 Task: Look for space in Tanda, Ivory Coast from 11th June, 2023 to 15th June, 2023 for 2 adults in price range Rs.7000 to Rs.16000. Place can be private room with 1  bedroom having 2 beds and 1 bathroom. Property type can be house, flat, guest house, hotel. Booking option can be shelf check-in. Required host language is English.
Action: Mouse moved to (412, 83)
Screenshot: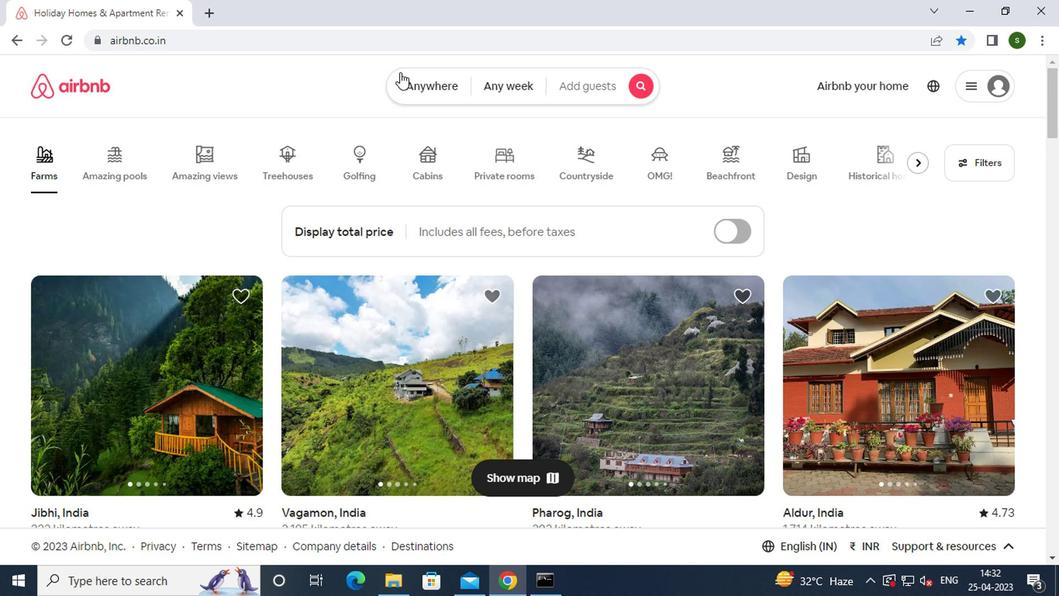 
Action: Mouse pressed left at (412, 83)
Screenshot: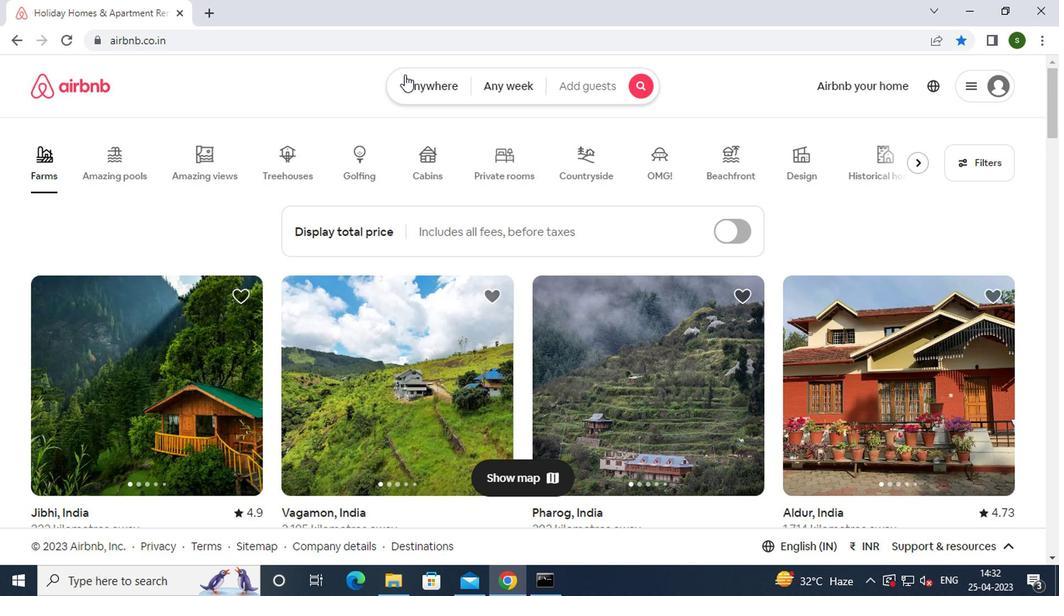 
Action: Mouse moved to (260, 144)
Screenshot: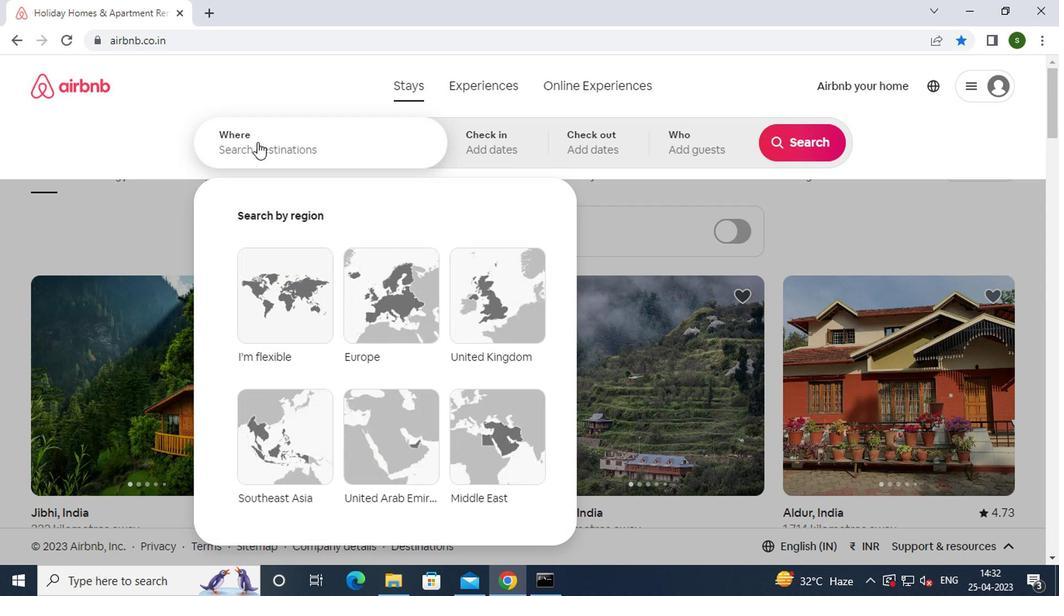 
Action: Mouse pressed left at (260, 144)
Screenshot: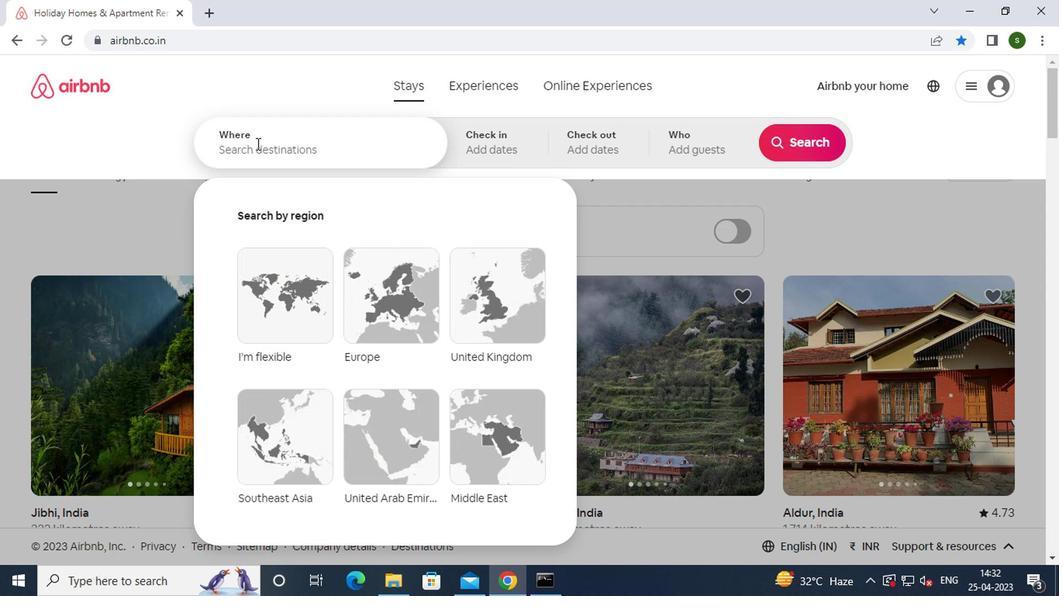 
Action: Mouse moved to (261, 144)
Screenshot: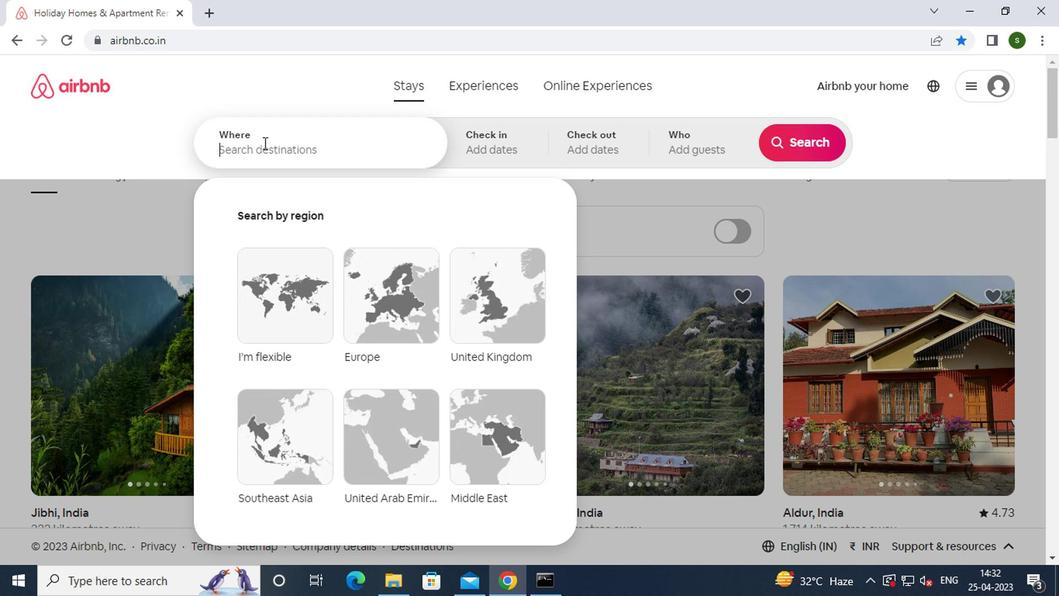 
Action: Key pressed t<Key.caps_lock>anda,<Key.space><Key.caps_lock>i<Key.caps_lock>vory
Screenshot: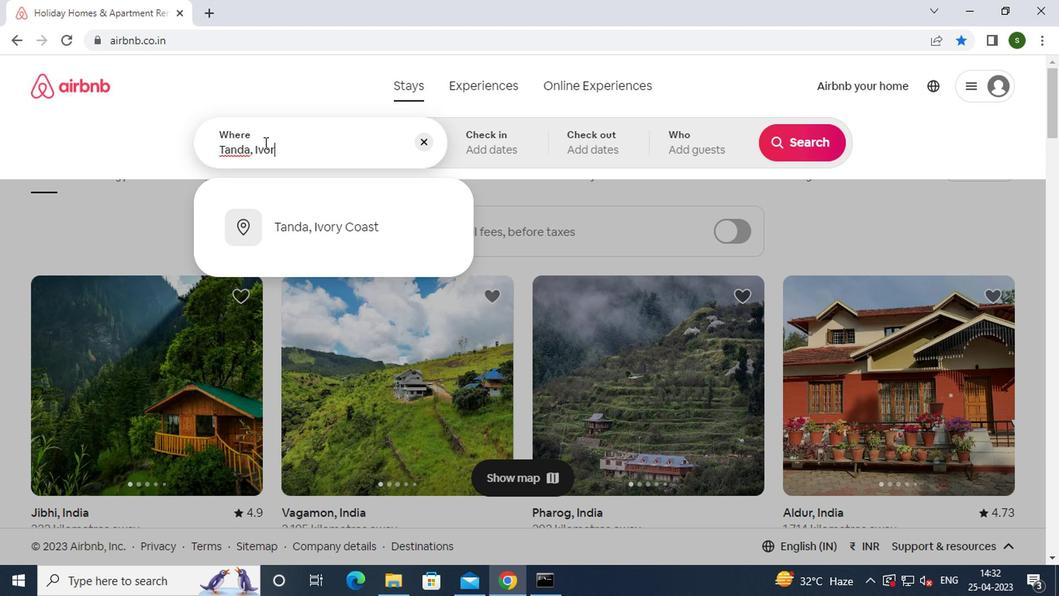 
Action: Mouse moved to (312, 230)
Screenshot: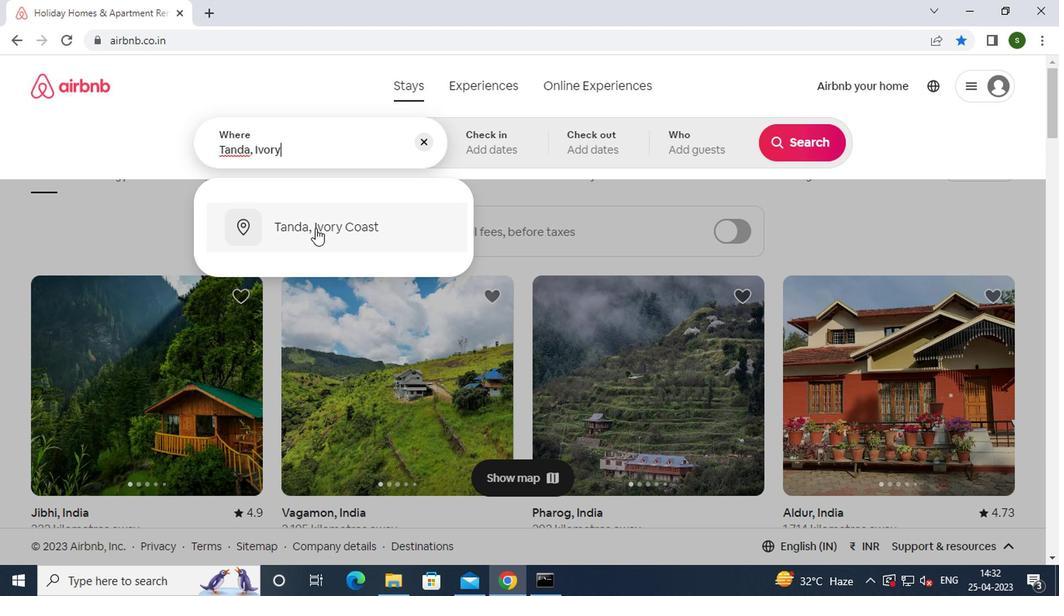 
Action: Mouse pressed left at (312, 230)
Screenshot: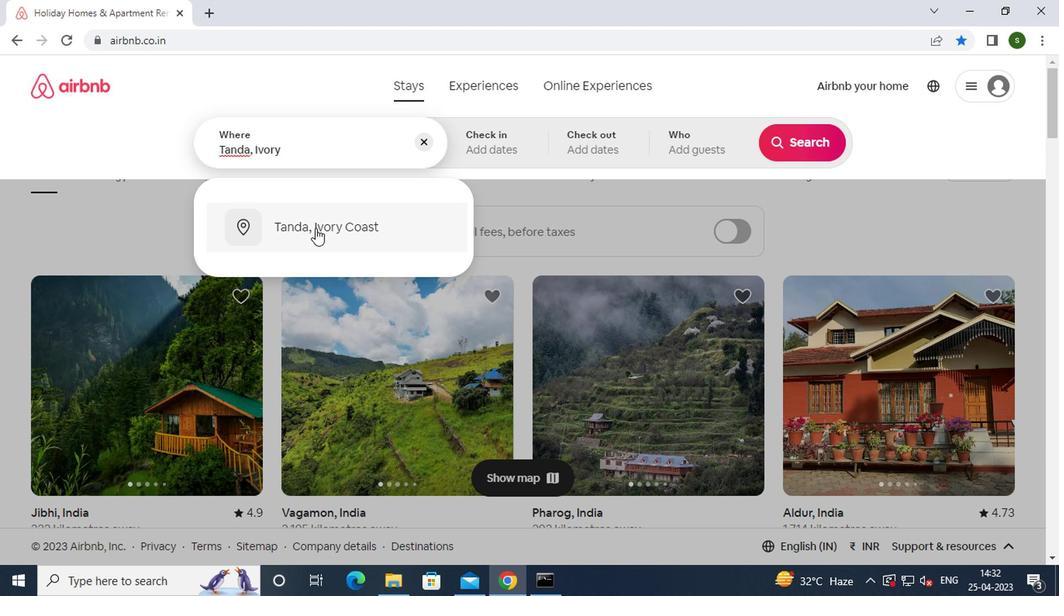 
Action: Mouse moved to (799, 271)
Screenshot: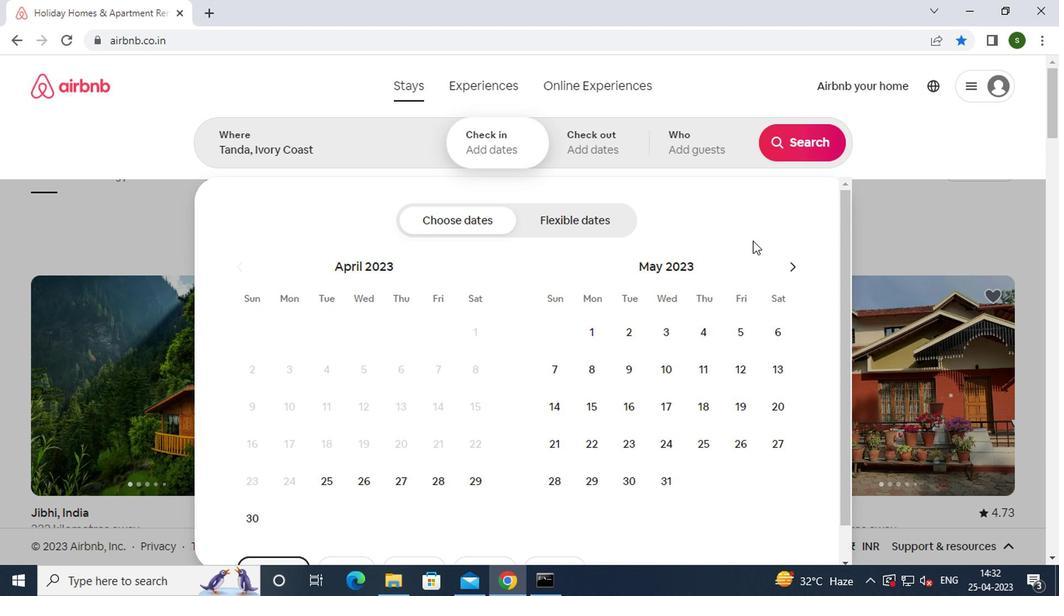 
Action: Mouse pressed left at (799, 271)
Screenshot: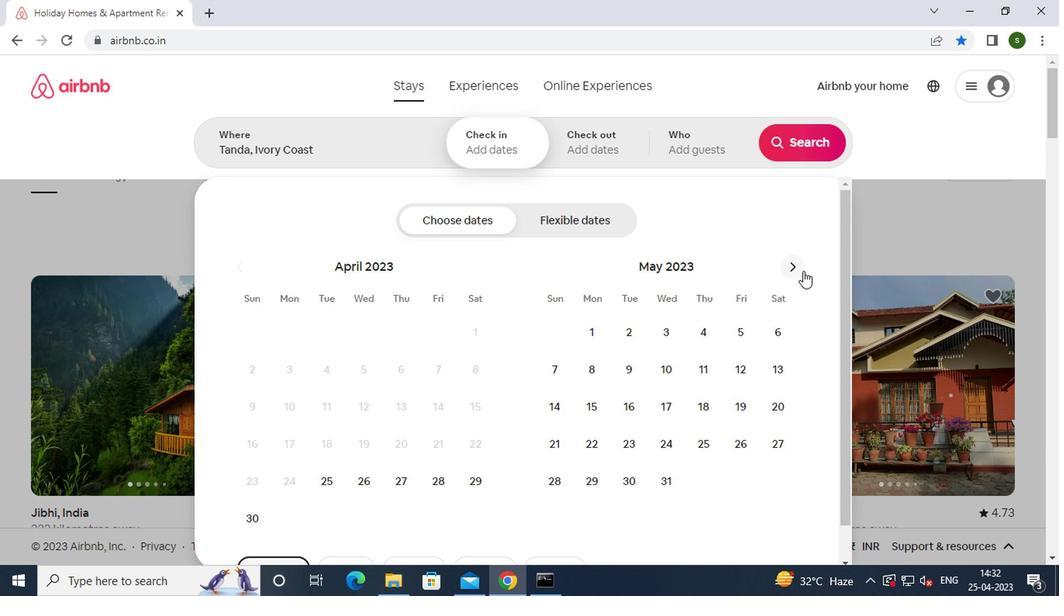 
Action: Mouse moved to (564, 408)
Screenshot: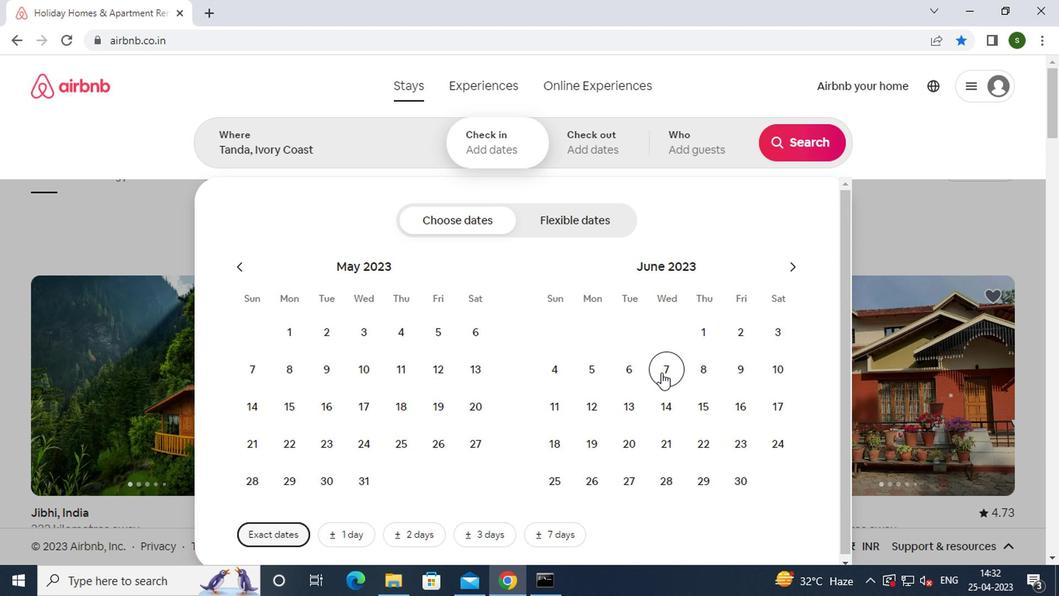 
Action: Mouse pressed left at (564, 408)
Screenshot: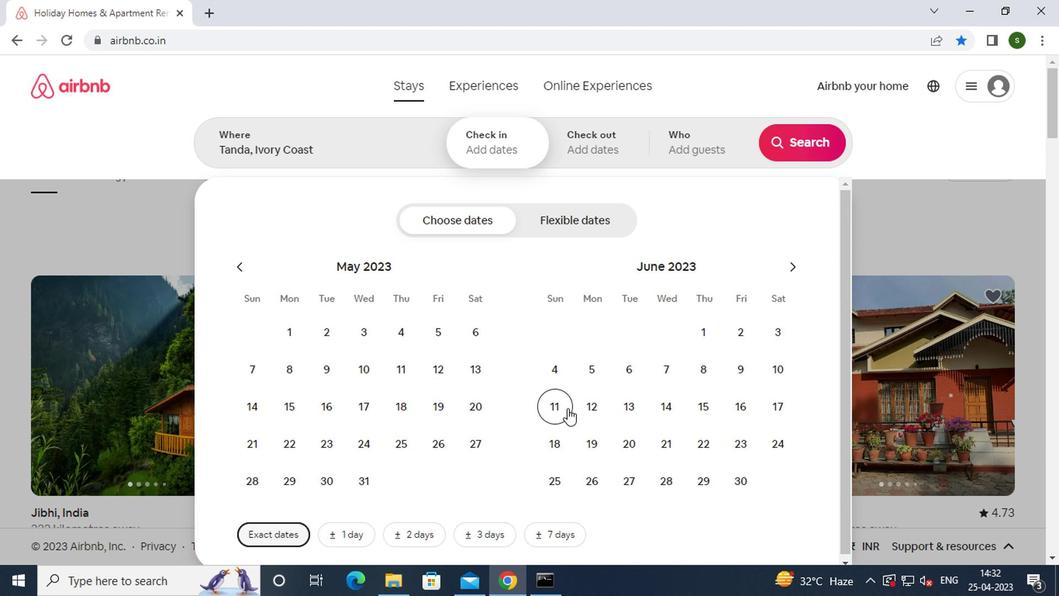 
Action: Mouse moved to (696, 413)
Screenshot: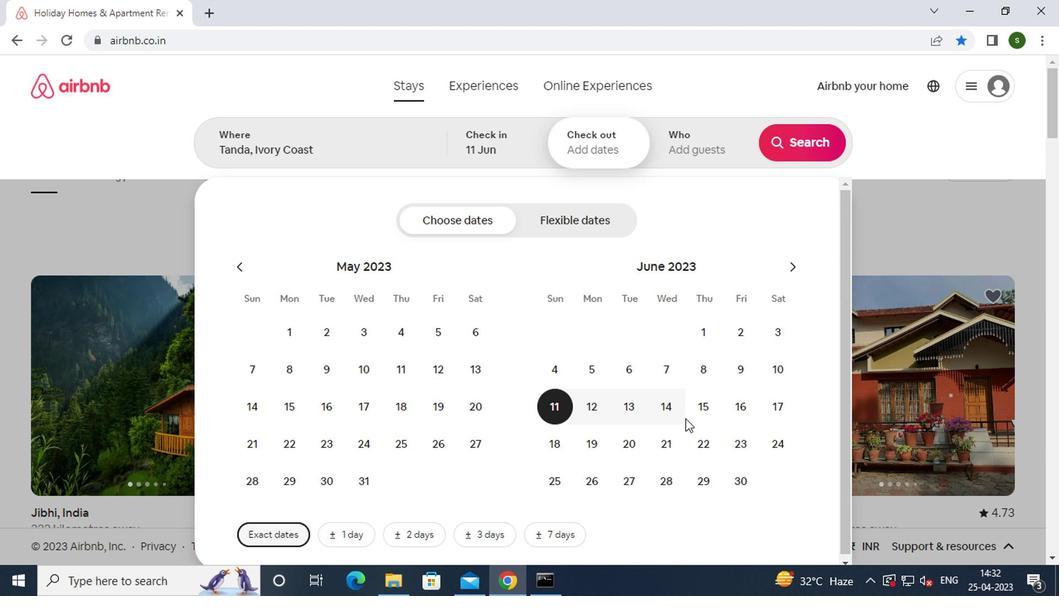 
Action: Mouse pressed left at (696, 413)
Screenshot: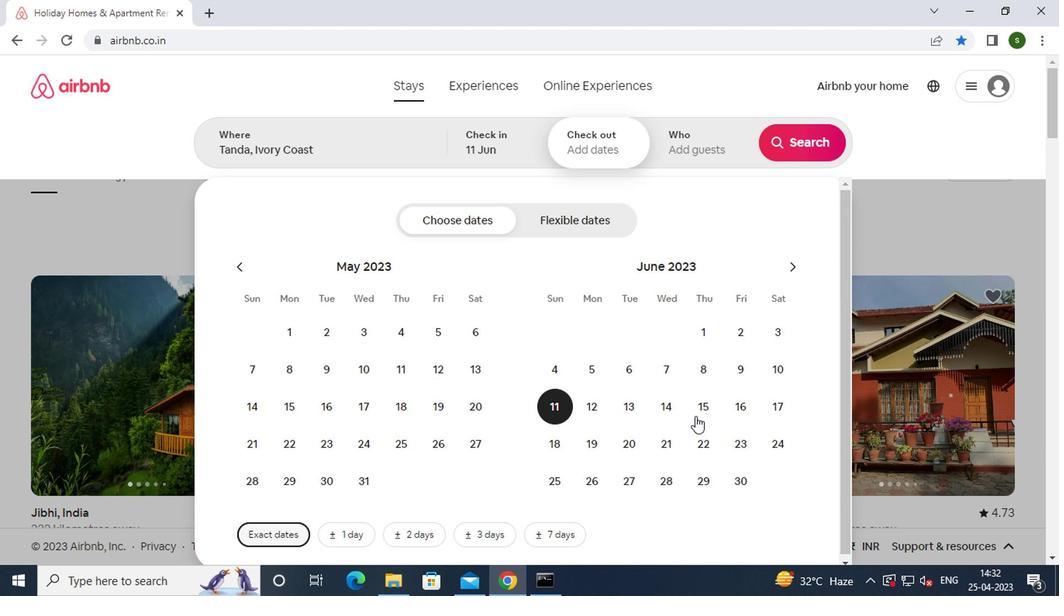 
Action: Mouse moved to (699, 156)
Screenshot: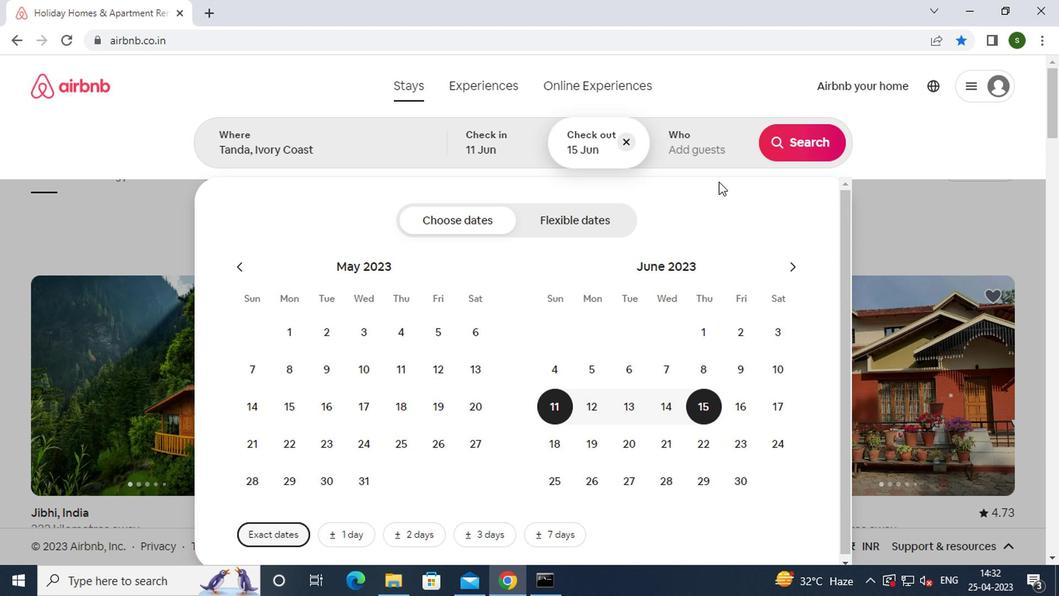 
Action: Mouse pressed left at (699, 156)
Screenshot: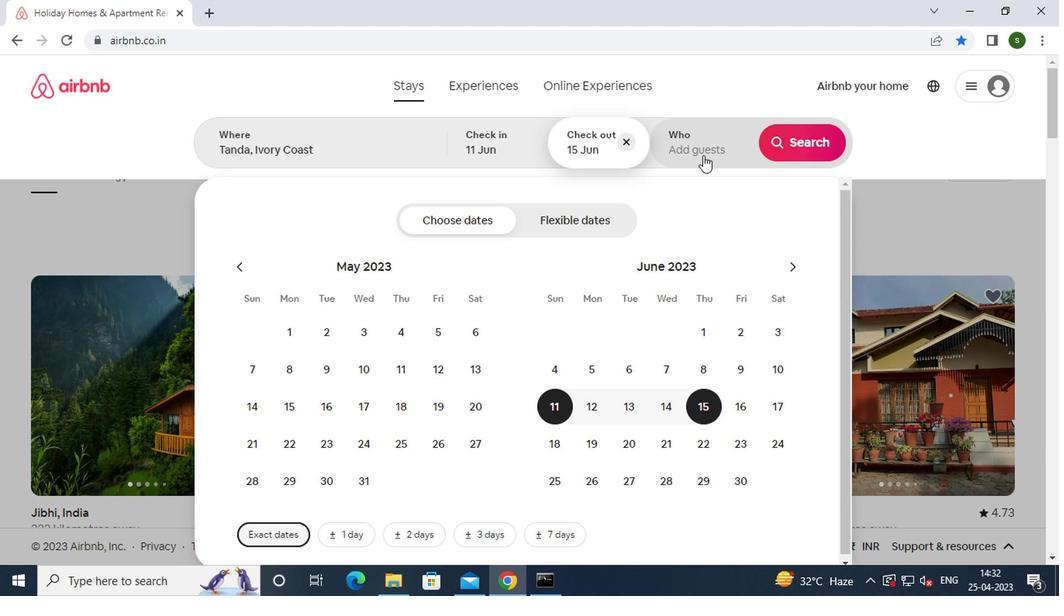 
Action: Mouse moved to (808, 226)
Screenshot: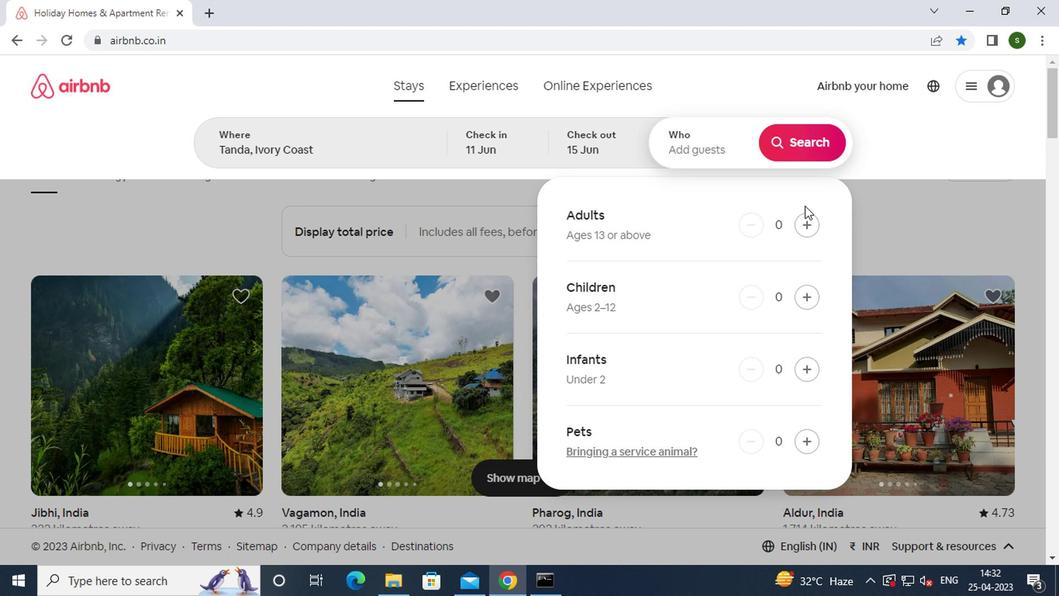 
Action: Mouse pressed left at (808, 226)
Screenshot: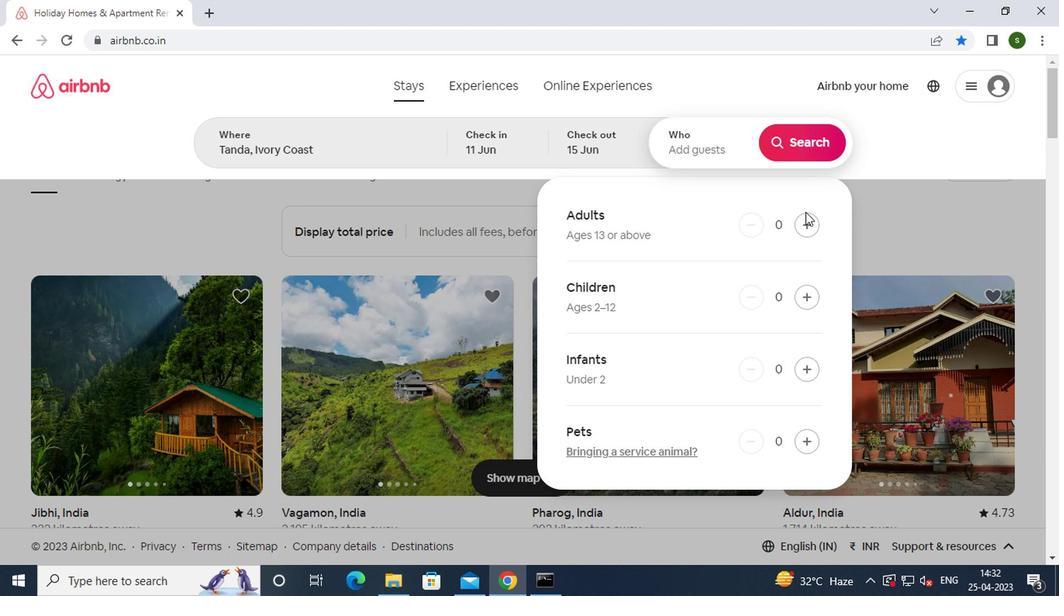 
Action: Mouse pressed left at (808, 226)
Screenshot: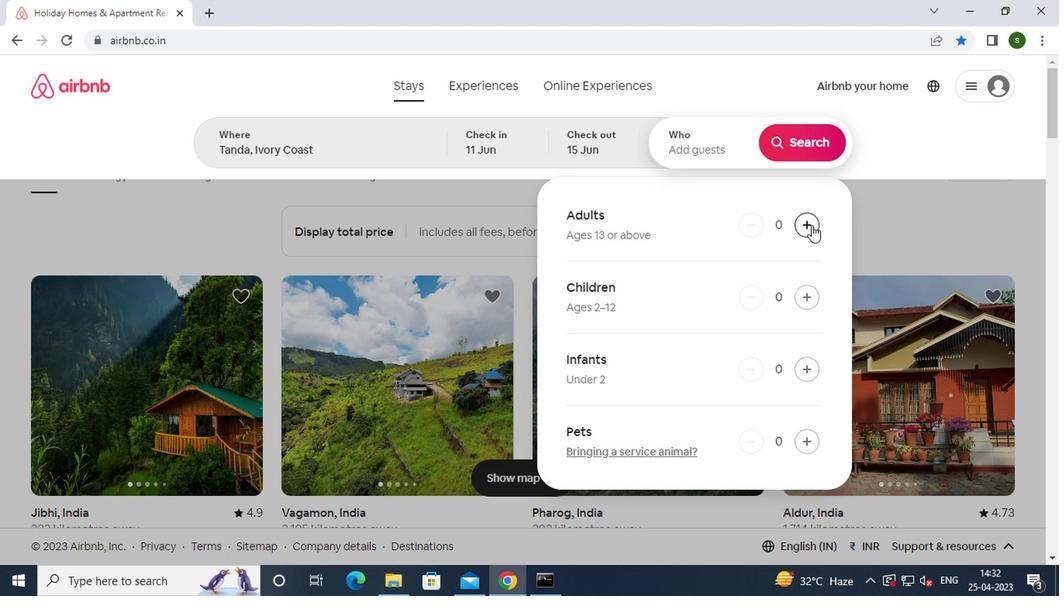 
Action: Mouse moved to (810, 139)
Screenshot: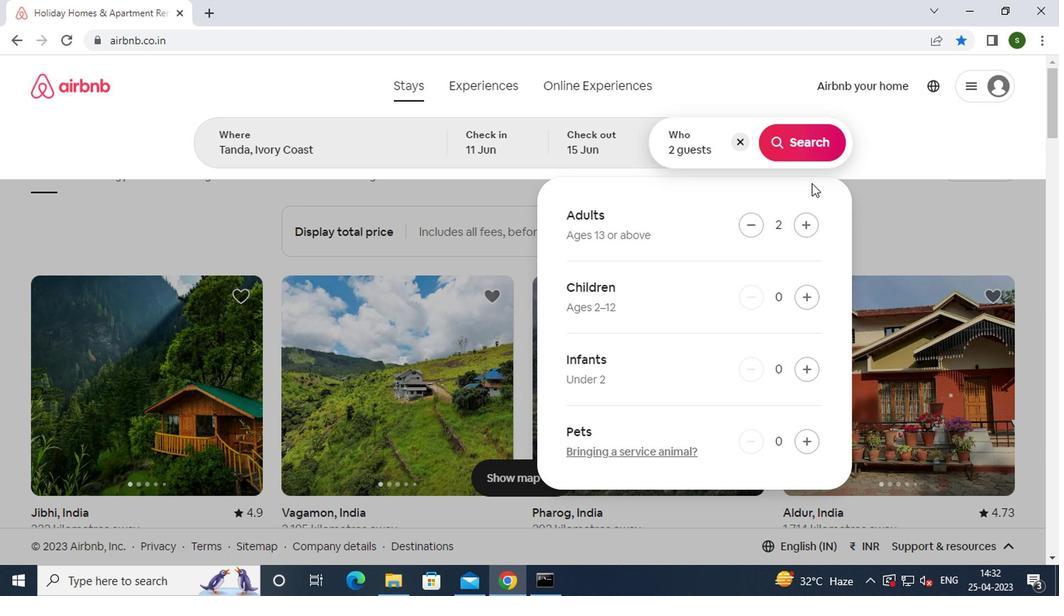 
Action: Mouse pressed left at (810, 139)
Screenshot: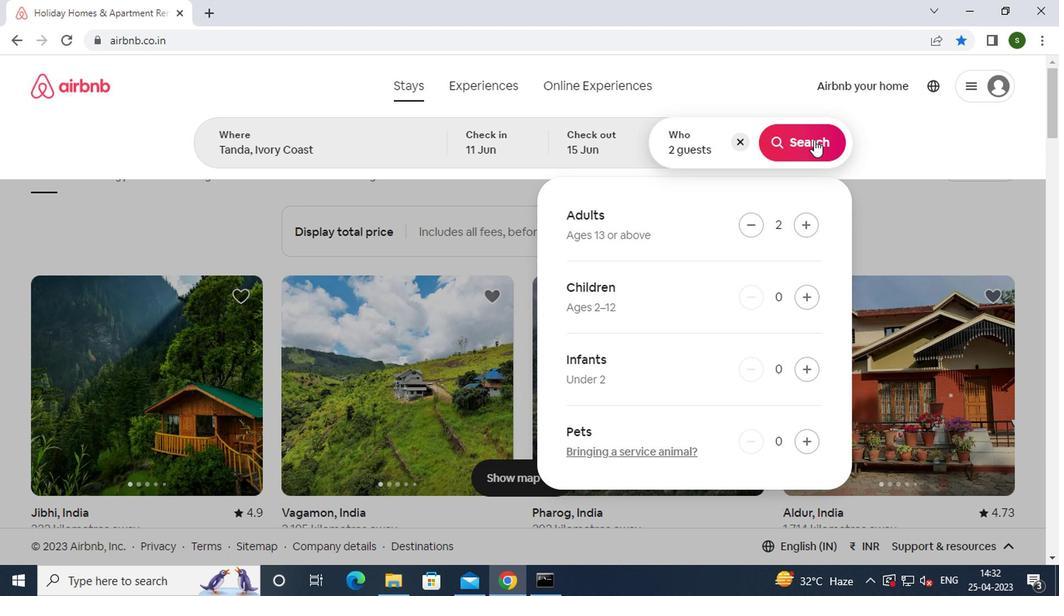 
Action: Mouse moved to (992, 143)
Screenshot: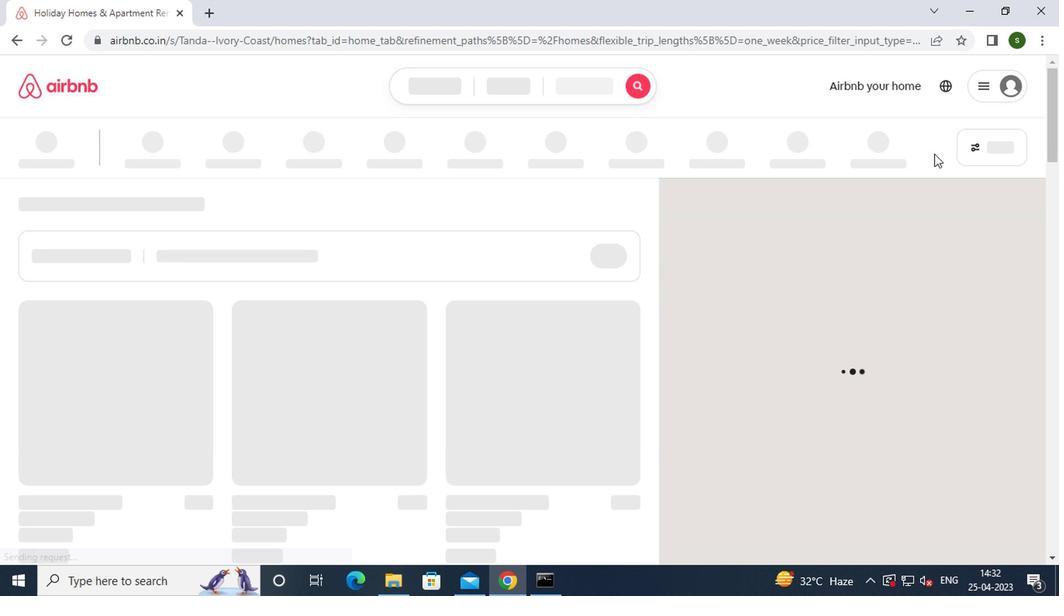 
Action: Mouse pressed left at (992, 143)
Screenshot: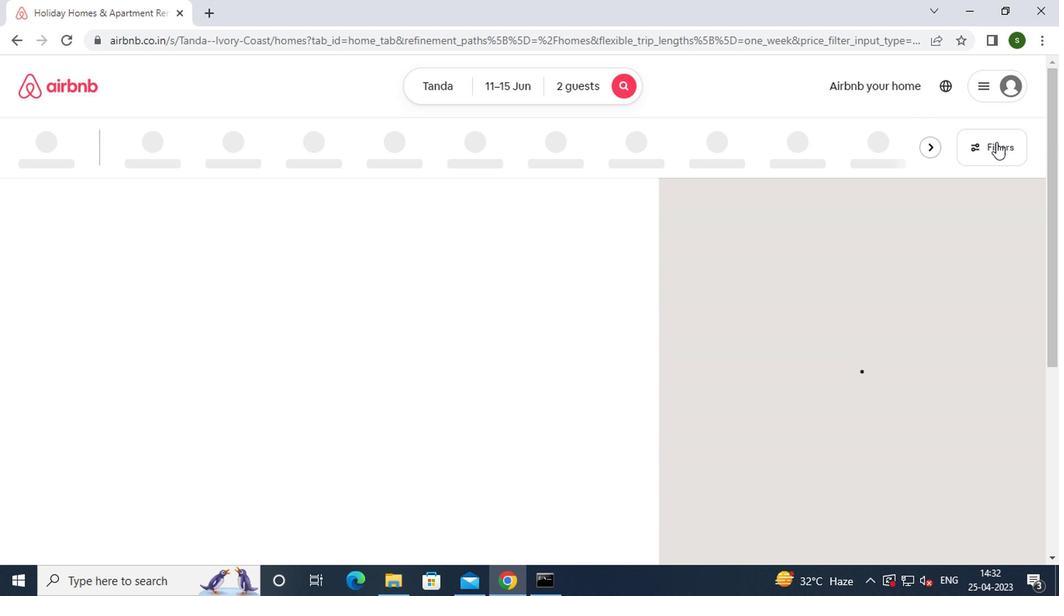 
Action: Mouse moved to (313, 240)
Screenshot: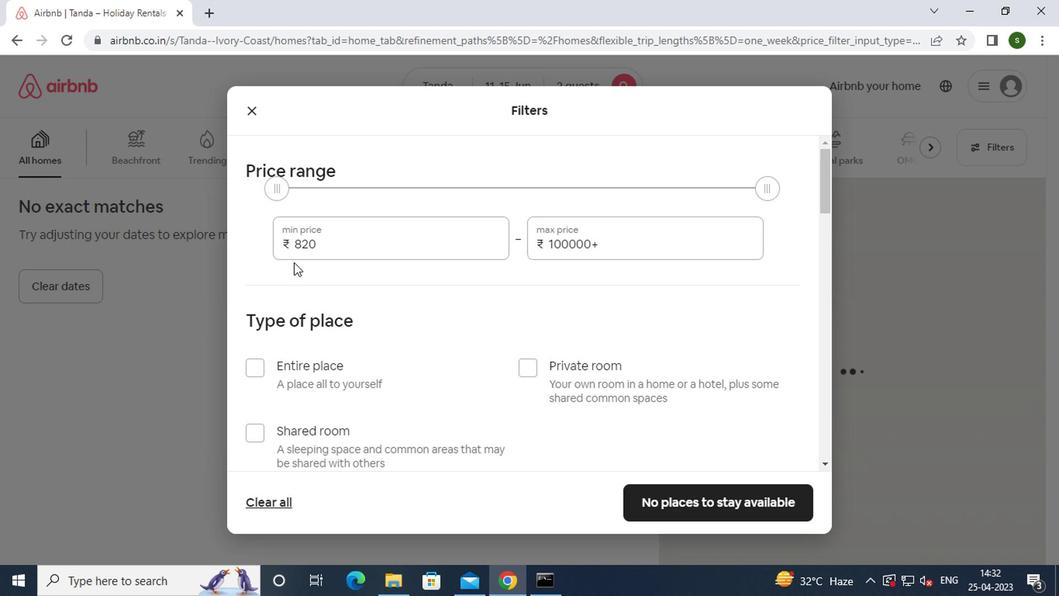 
Action: Mouse pressed left at (313, 240)
Screenshot: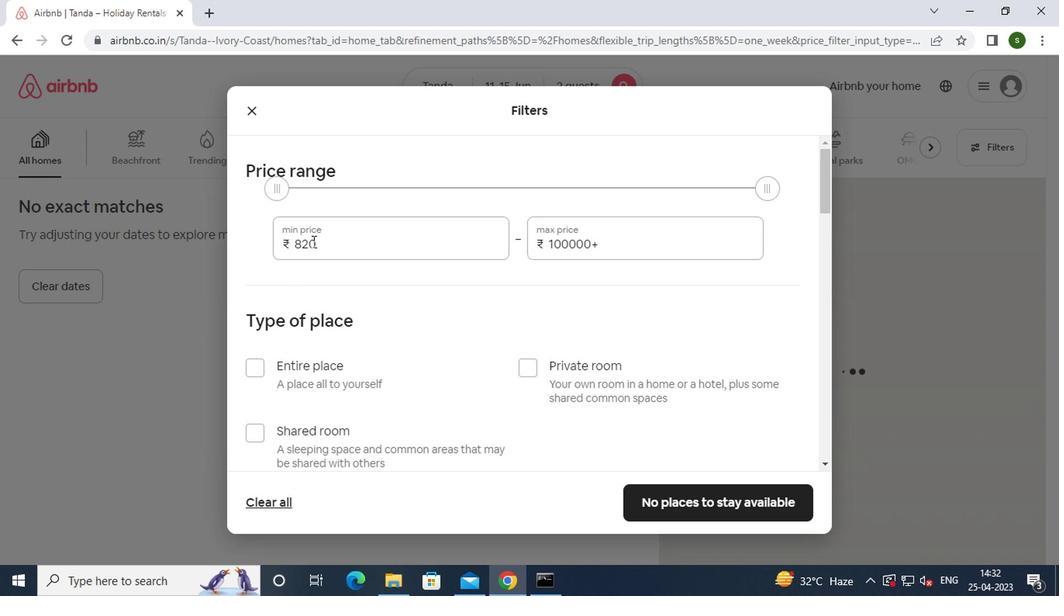 
Action: Key pressed <Key.backspace><Key.backspace><Key.backspace><Key.backspace><Key.backspace><Key.backspace><Key.backspace><Key.backspace><Key.backspace>7000
Screenshot: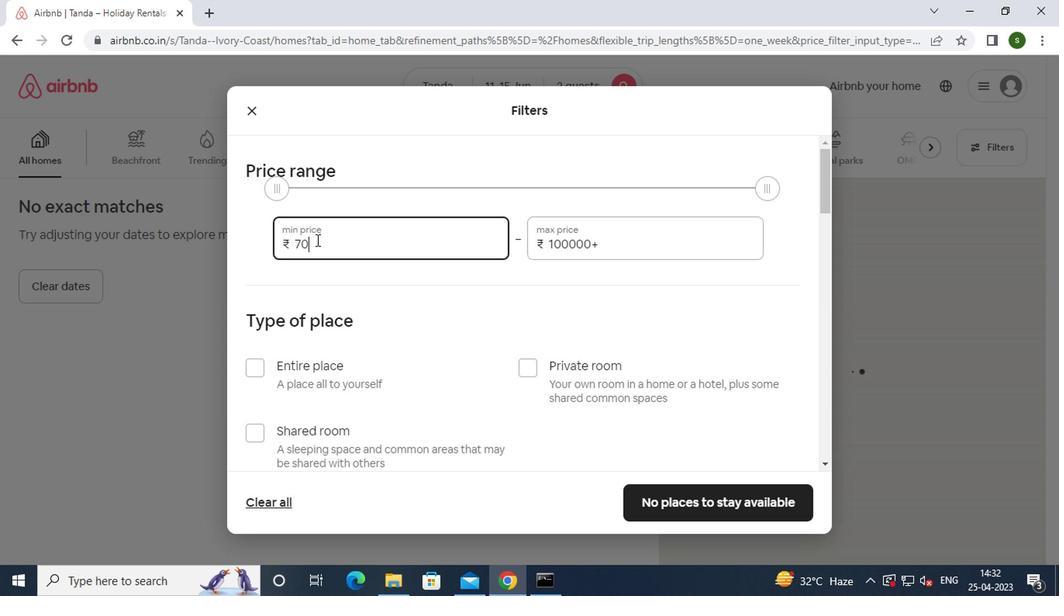 
Action: Mouse moved to (606, 240)
Screenshot: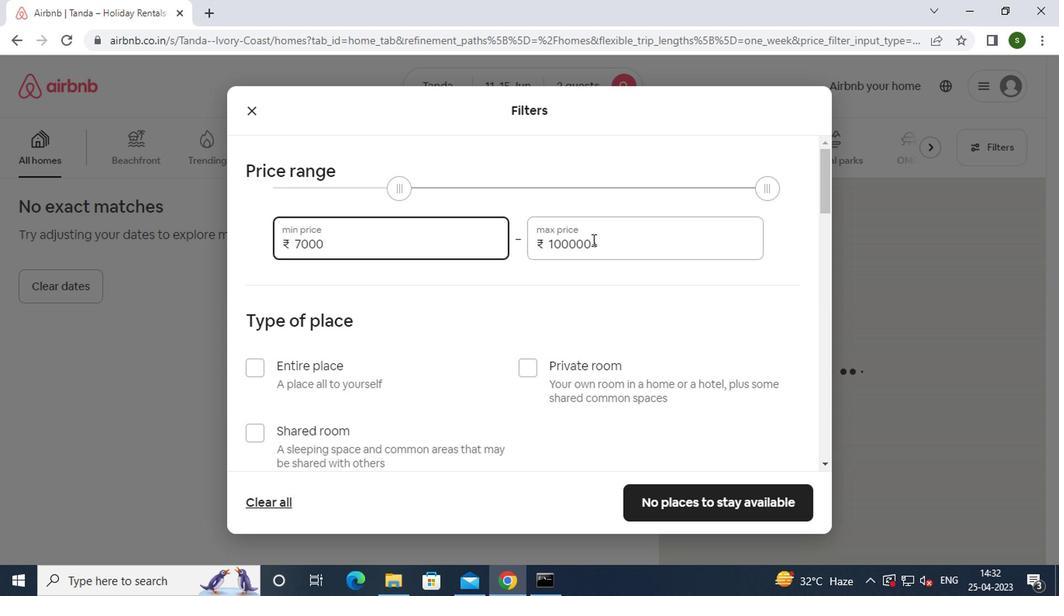 
Action: Mouse pressed left at (606, 240)
Screenshot: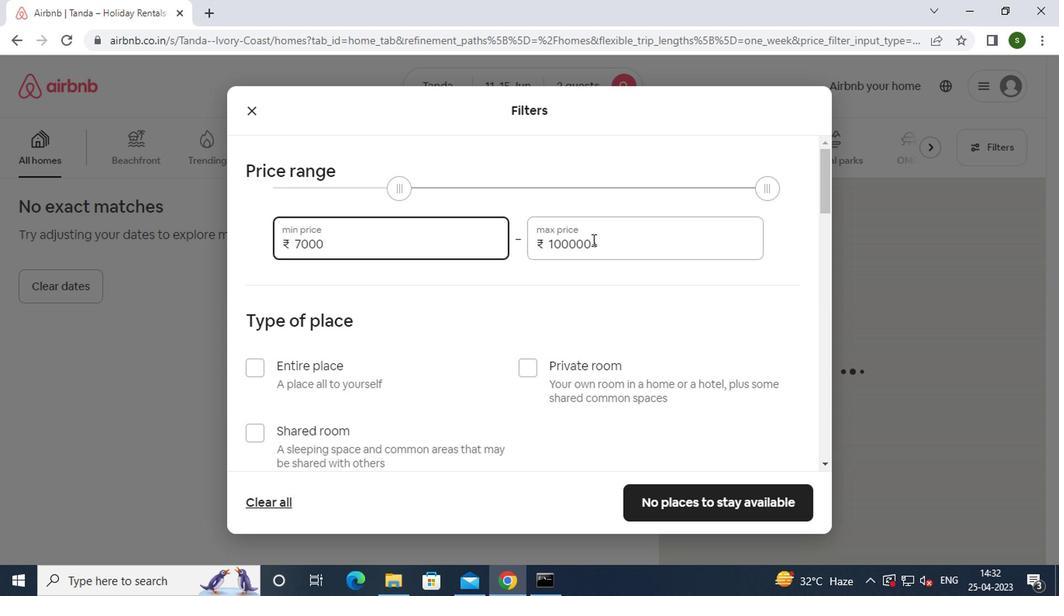 
Action: Mouse moved to (606, 240)
Screenshot: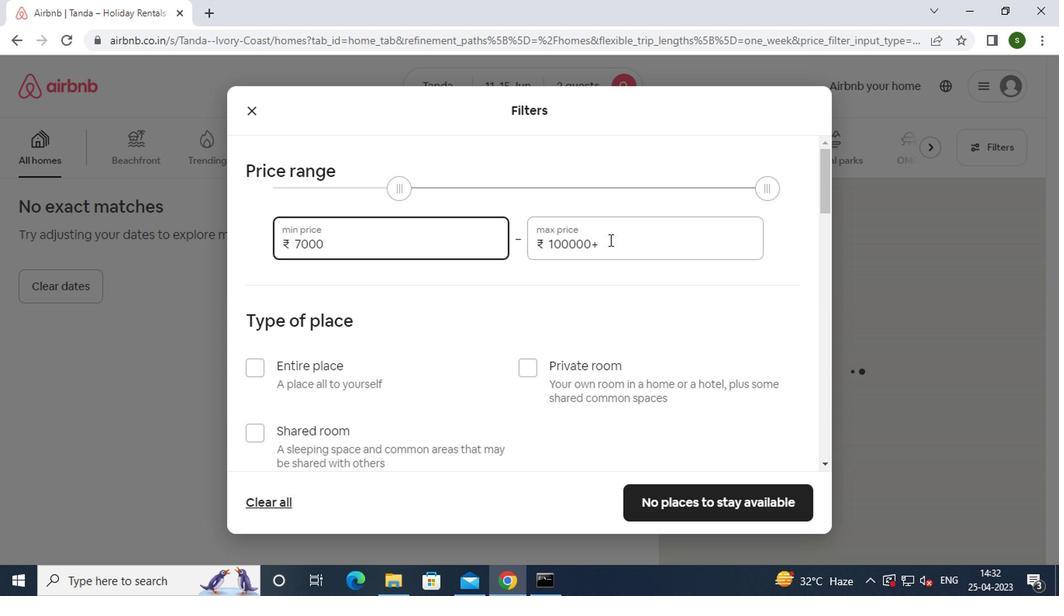 
Action: Key pressed <Key.backspace><Key.backspace><Key.backspace><Key.backspace><Key.backspace><Key.backspace><Key.backspace><Key.backspace><Key.backspace><Key.backspace>16000
Screenshot: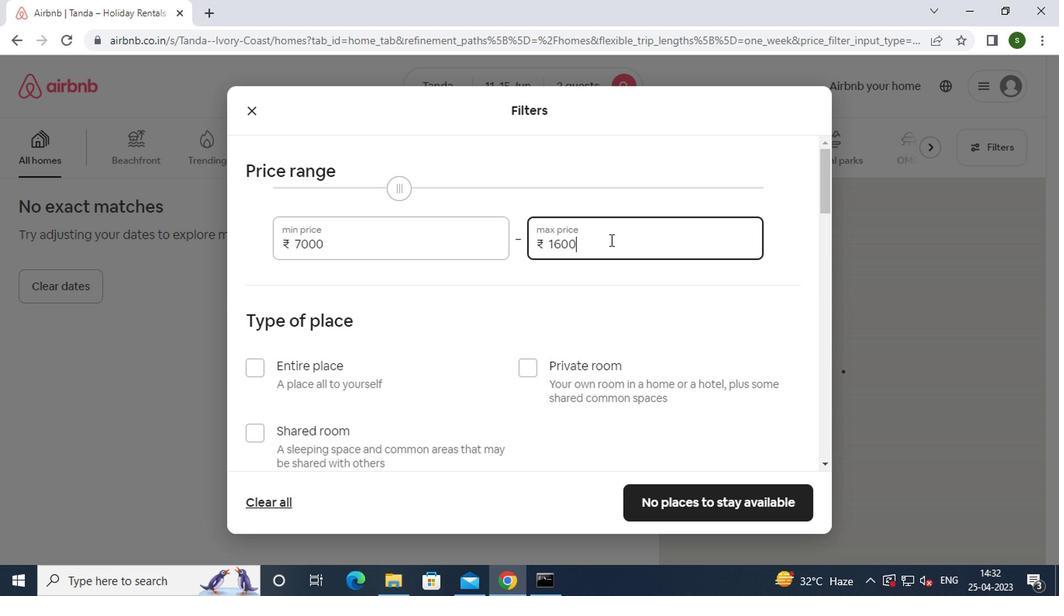 
Action: Mouse moved to (529, 263)
Screenshot: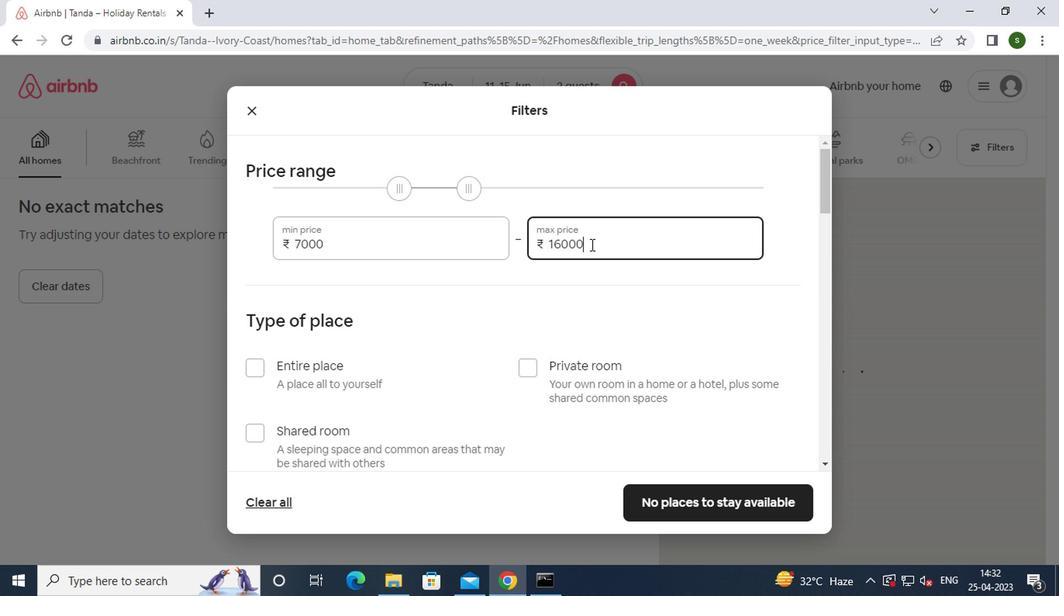 
Action: Mouse scrolled (529, 263) with delta (0, 0)
Screenshot: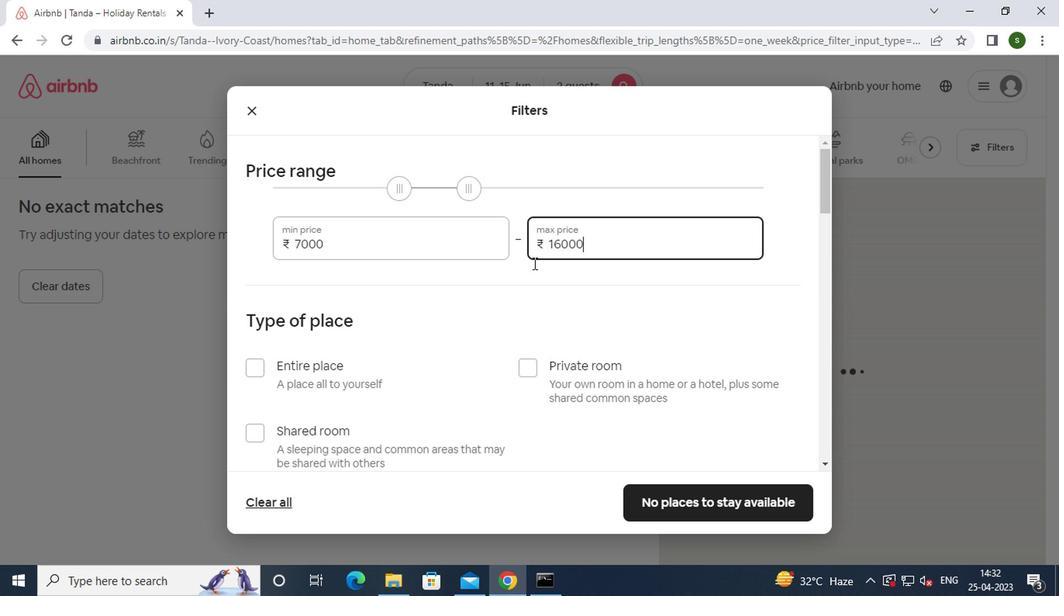 
Action: Mouse moved to (524, 284)
Screenshot: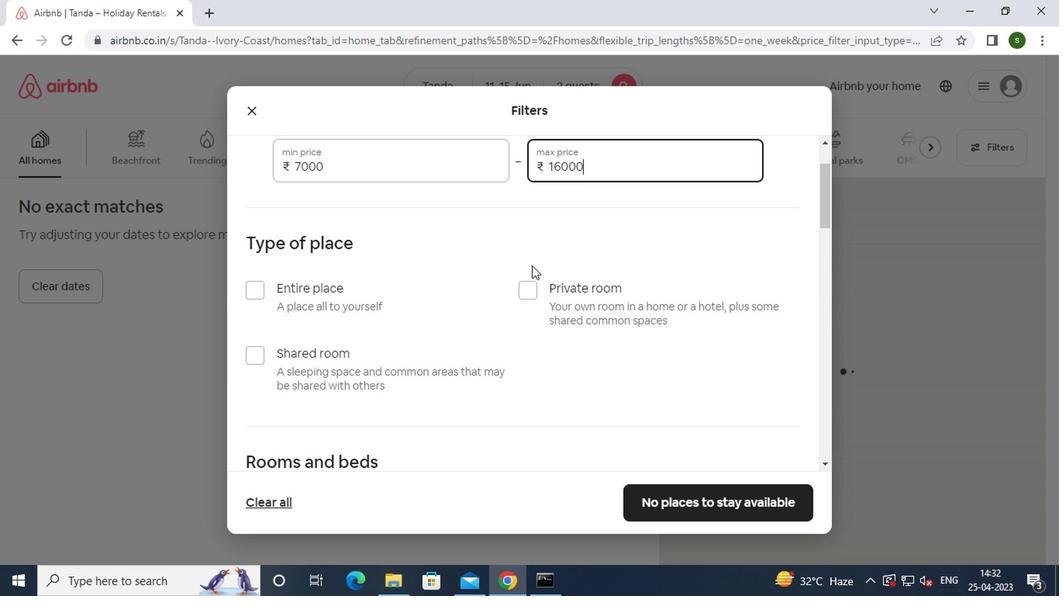 
Action: Mouse pressed left at (524, 284)
Screenshot: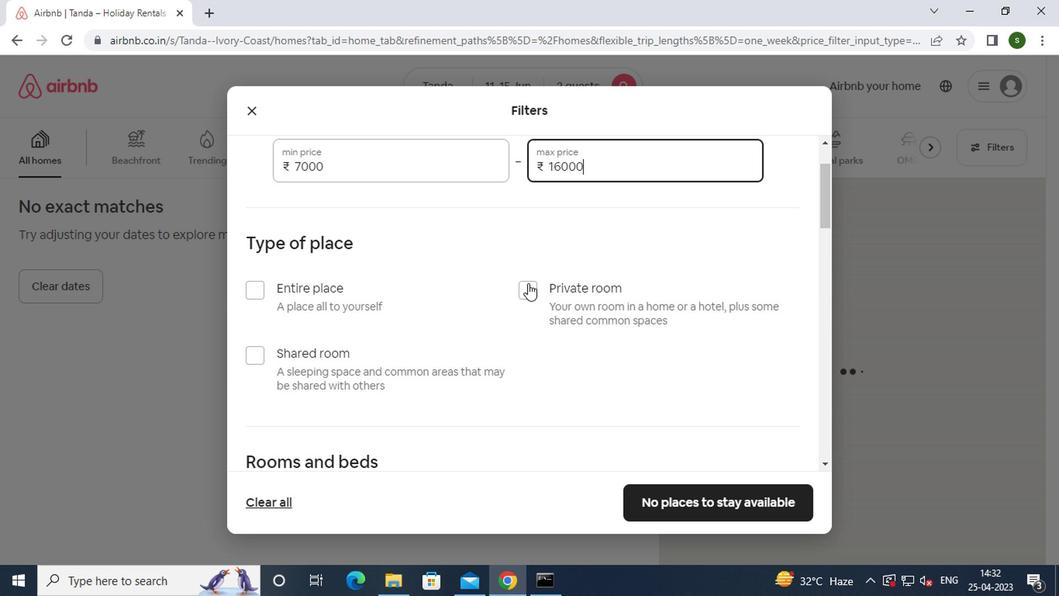 
Action: Mouse moved to (460, 292)
Screenshot: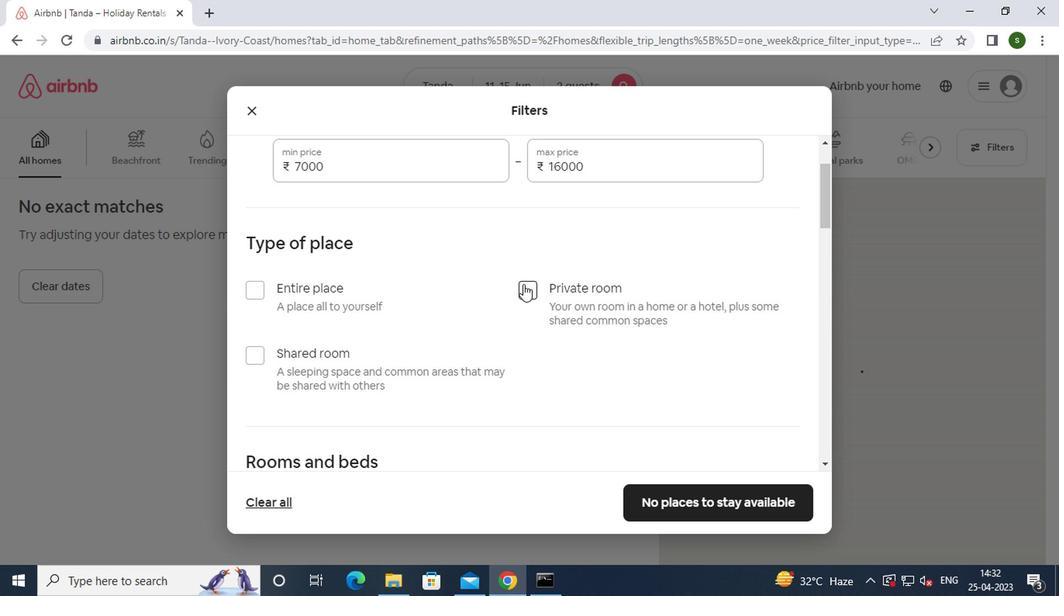 
Action: Mouse scrolled (460, 292) with delta (0, 0)
Screenshot: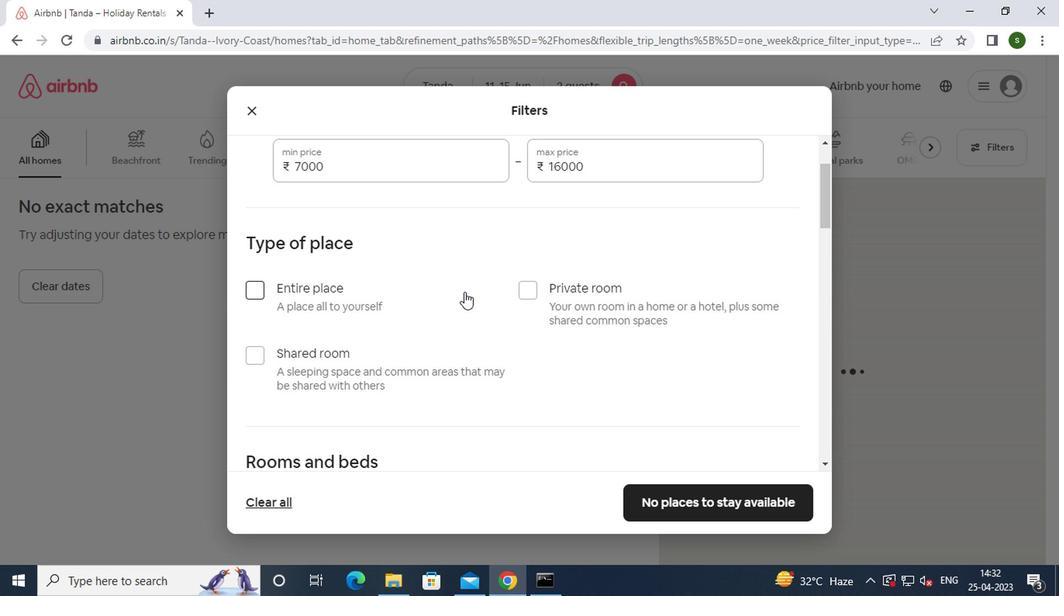 
Action: Mouse scrolled (460, 292) with delta (0, 0)
Screenshot: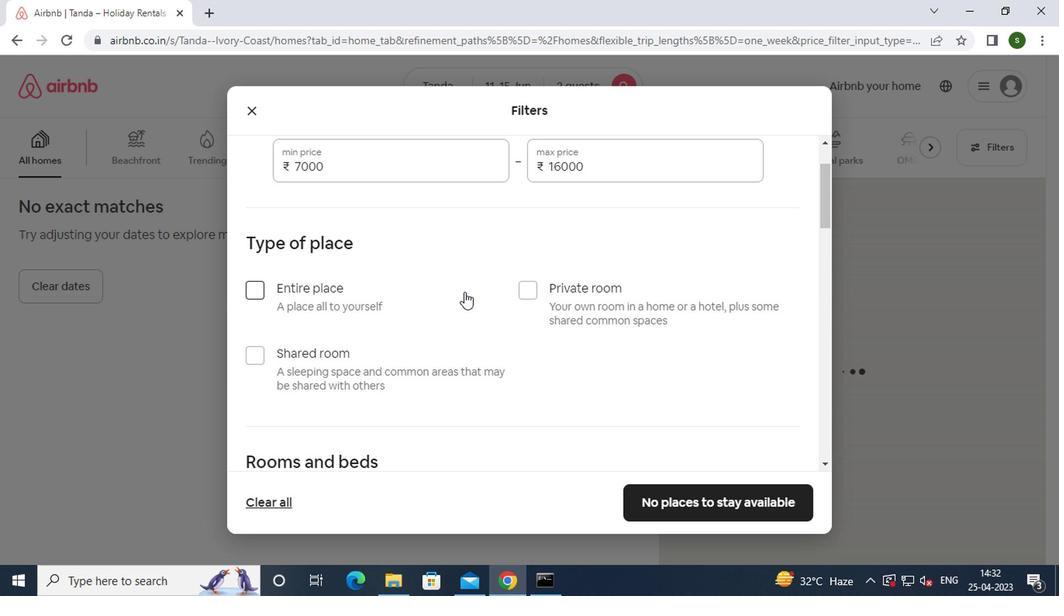 
Action: Mouse scrolled (460, 292) with delta (0, 0)
Screenshot: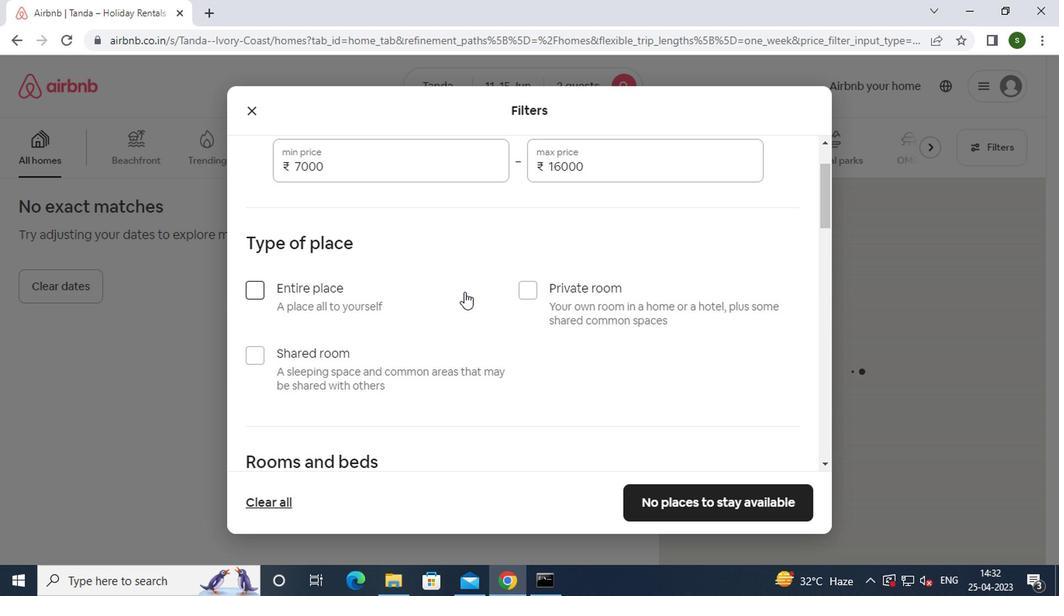 
Action: Mouse moved to (319, 302)
Screenshot: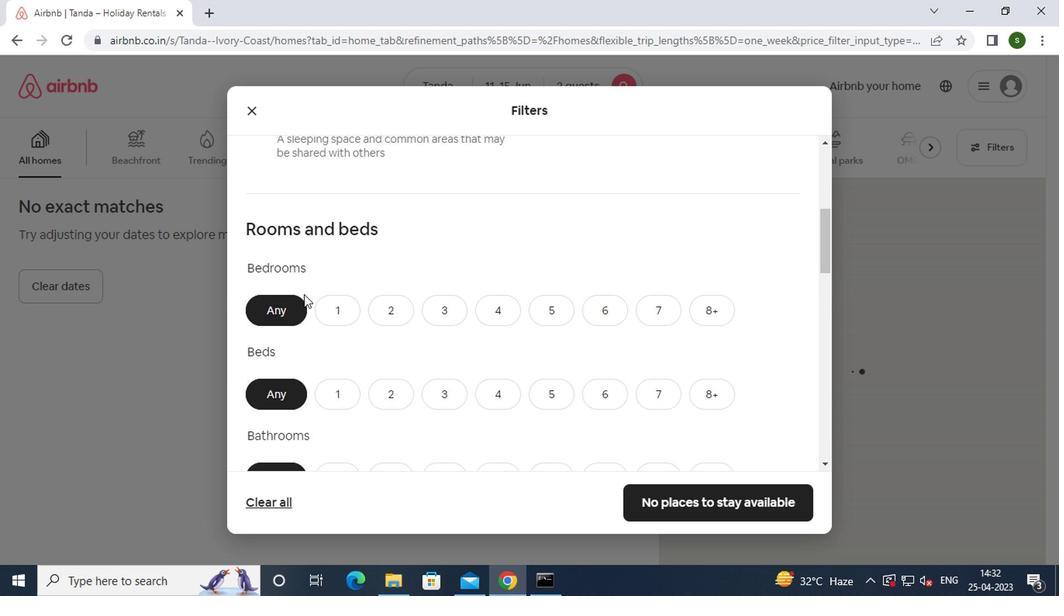 
Action: Mouse pressed left at (319, 302)
Screenshot: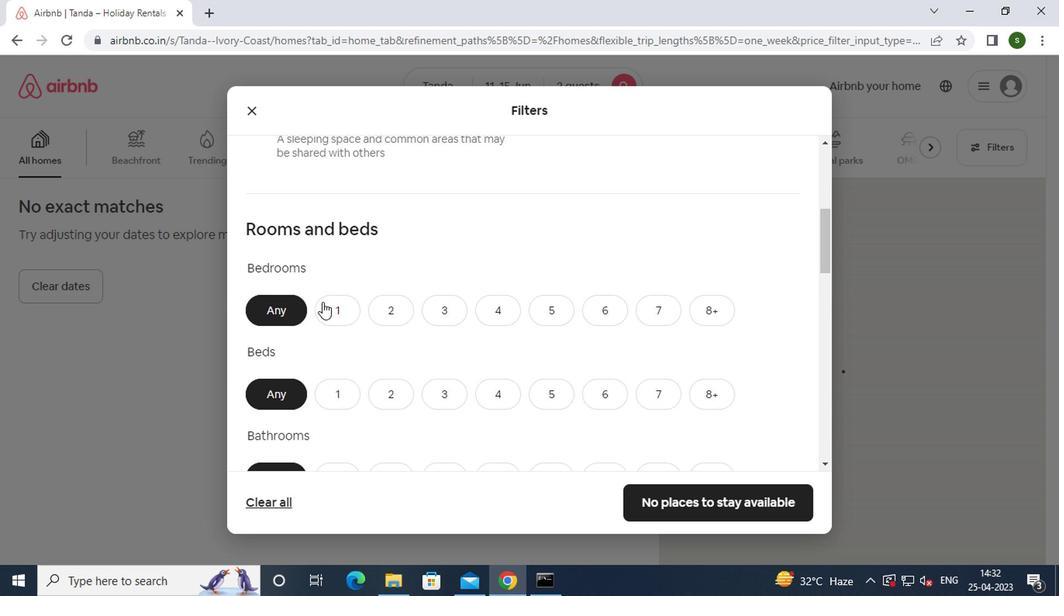 
Action: Mouse moved to (388, 386)
Screenshot: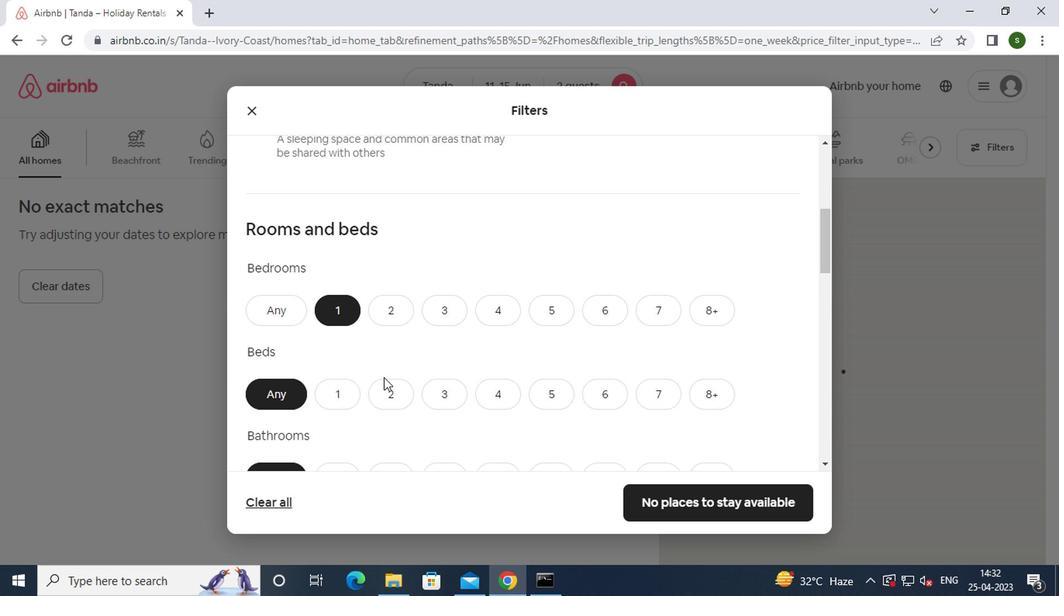 
Action: Mouse pressed left at (388, 386)
Screenshot: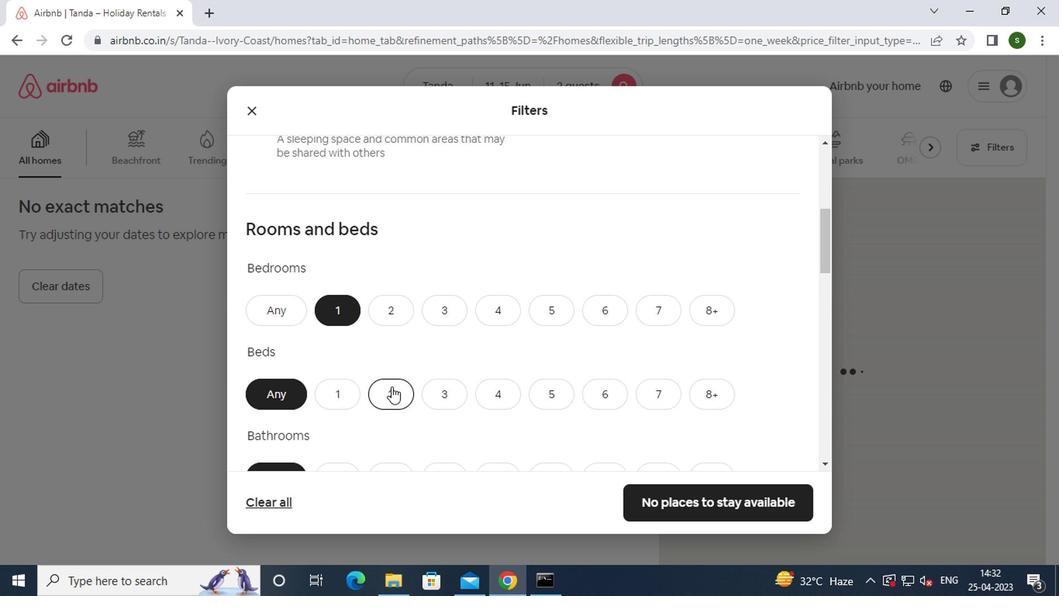 
Action: Mouse moved to (398, 369)
Screenshot: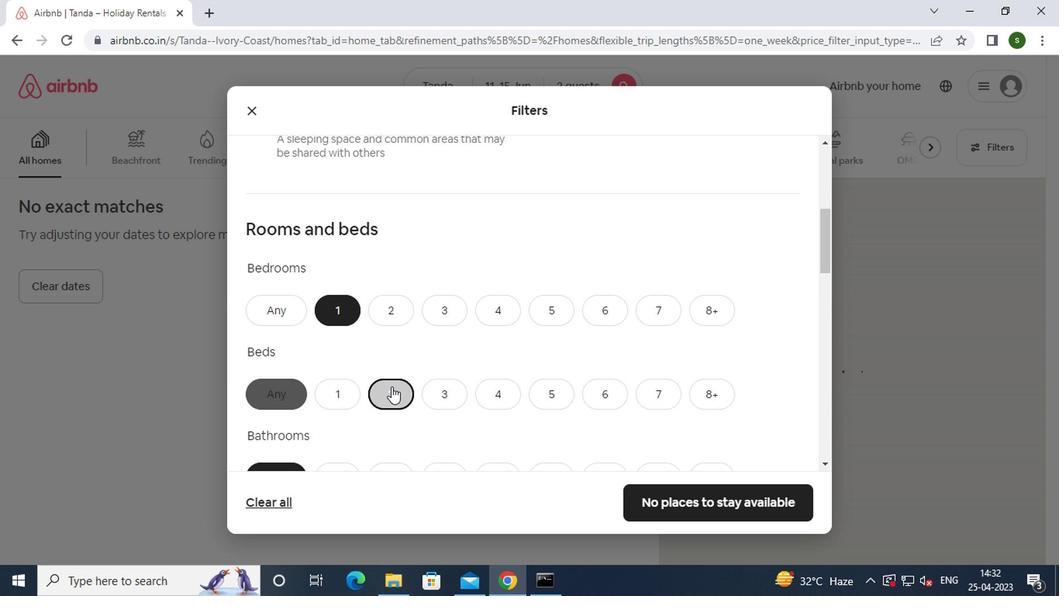 
Action: Mouse scrolled (398, 368) with delta (0, -1)
Screenshot: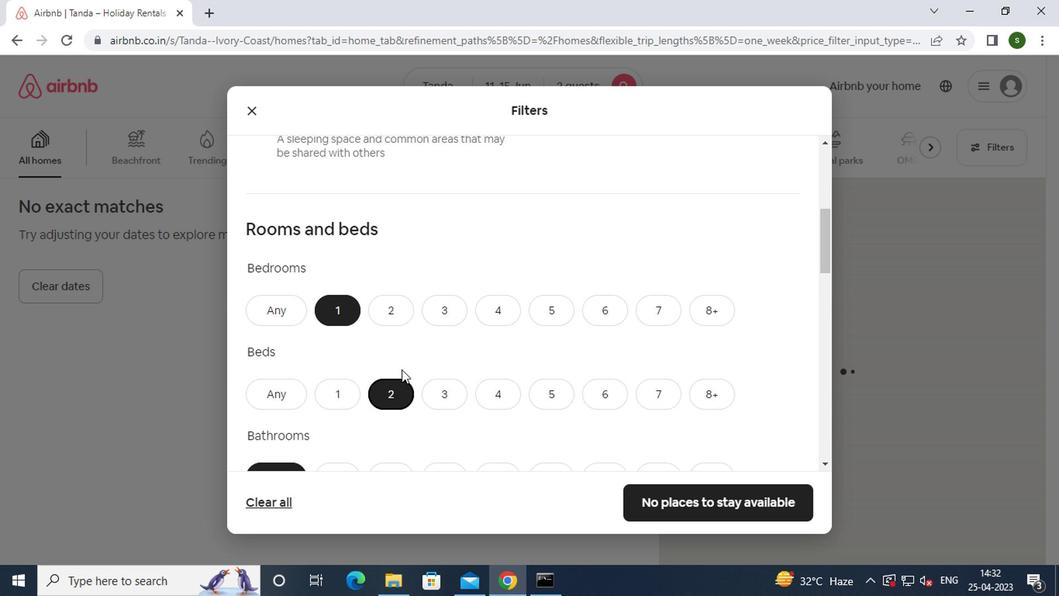 
Action: Mouse scrolled (398, 368) with delta (0, -1)
Screenshot: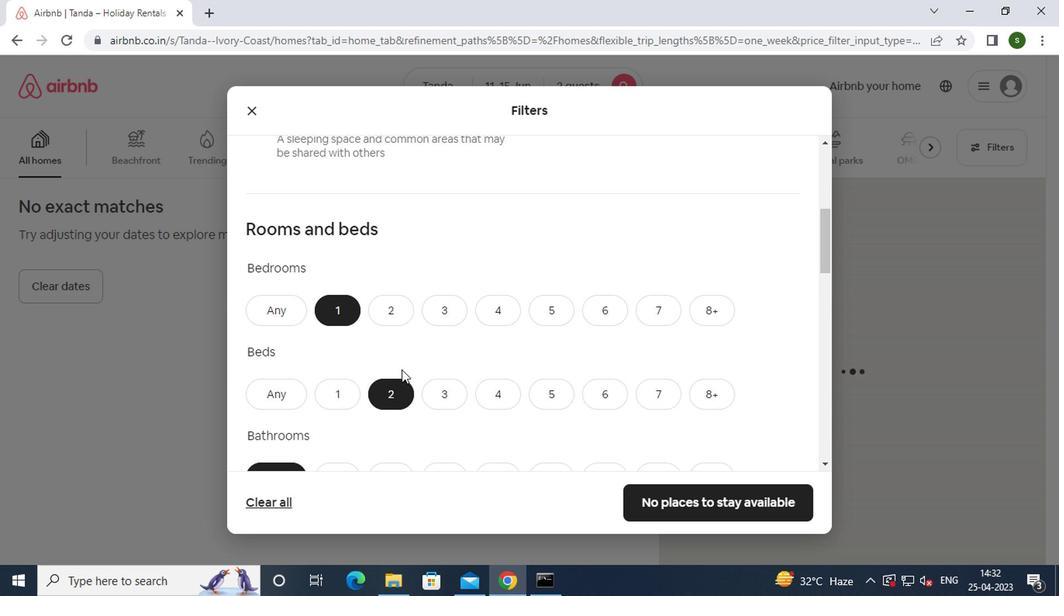
Action: Mouse moved to (340, 331)
Screenshot: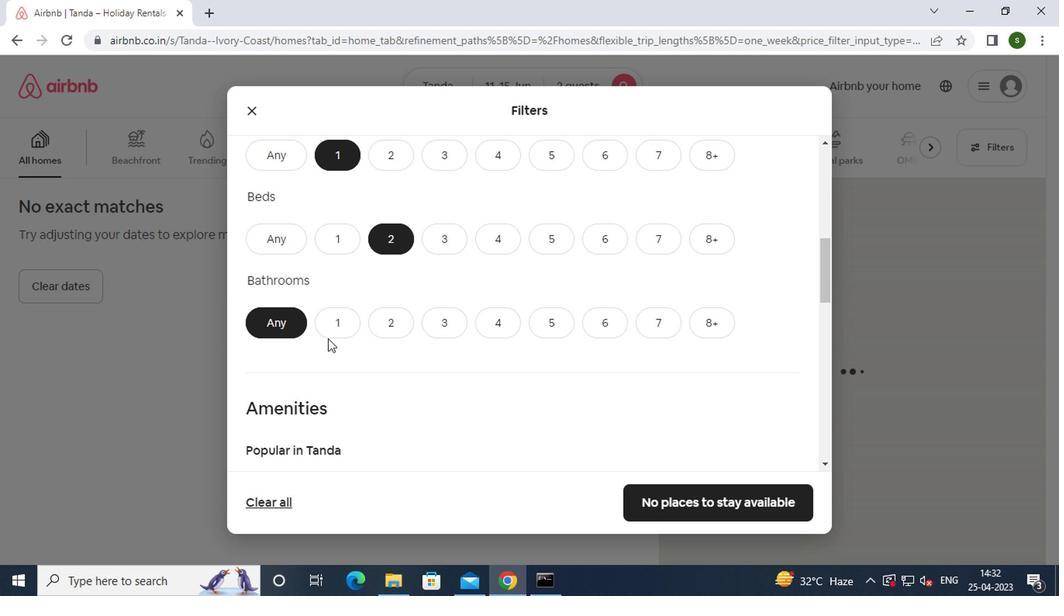 
Action: Mouse pressed left at (340, 331)
Screenshot: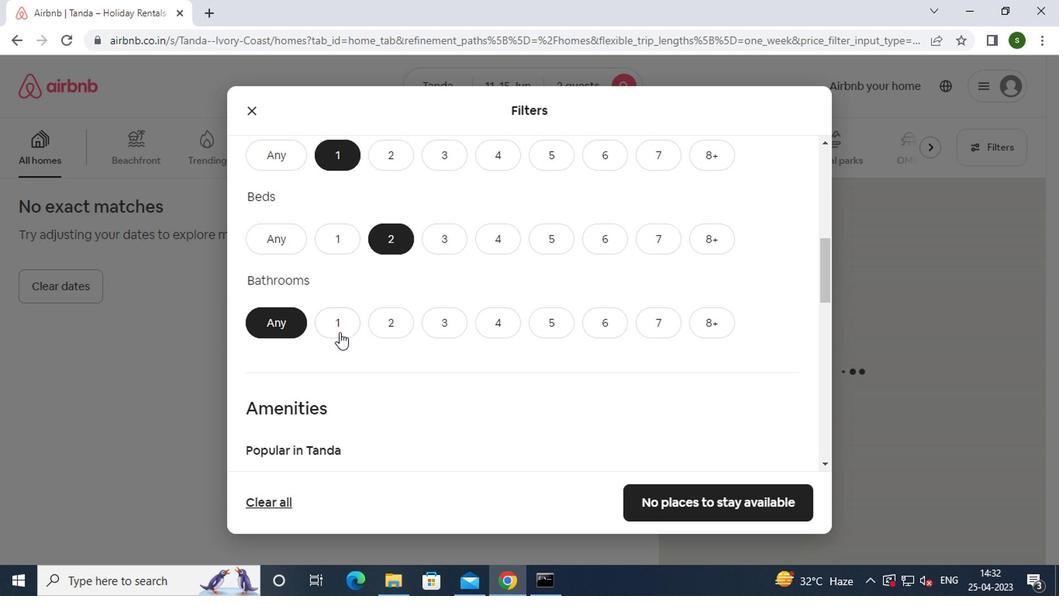 
Action: Mouse moved to (430, 321)
Screenshot: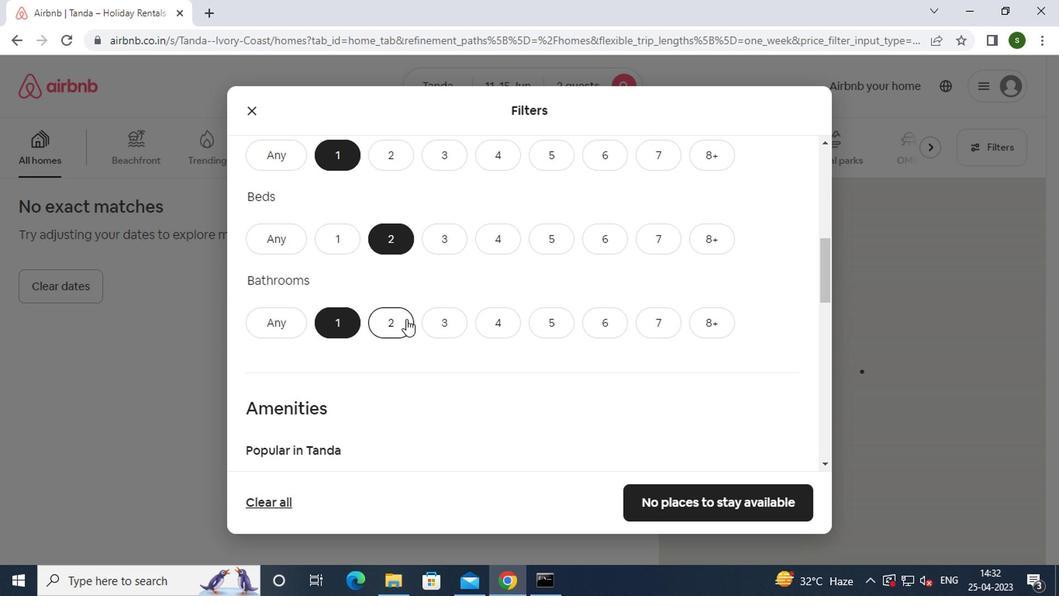 
Action: Mouse scrolled (430, 320) with delta (0, -1)
Screenshot: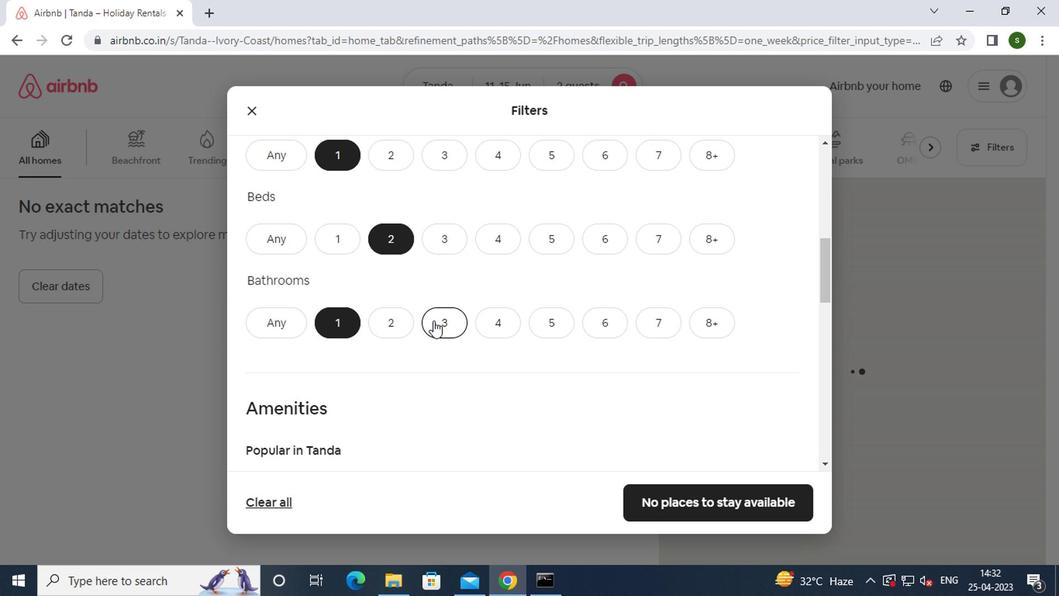 
Action: Mouse scrolled (430, 320) with delta (0, -1)
Screenshot: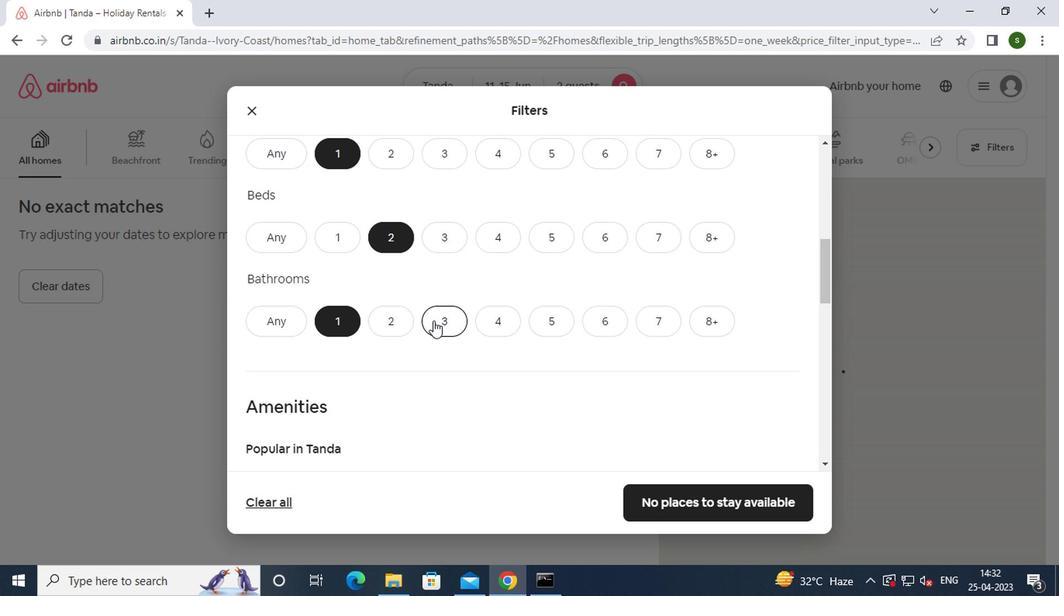 
Action: Mouse scrolled (430, 320) with delta (0, -1)
Screenshot: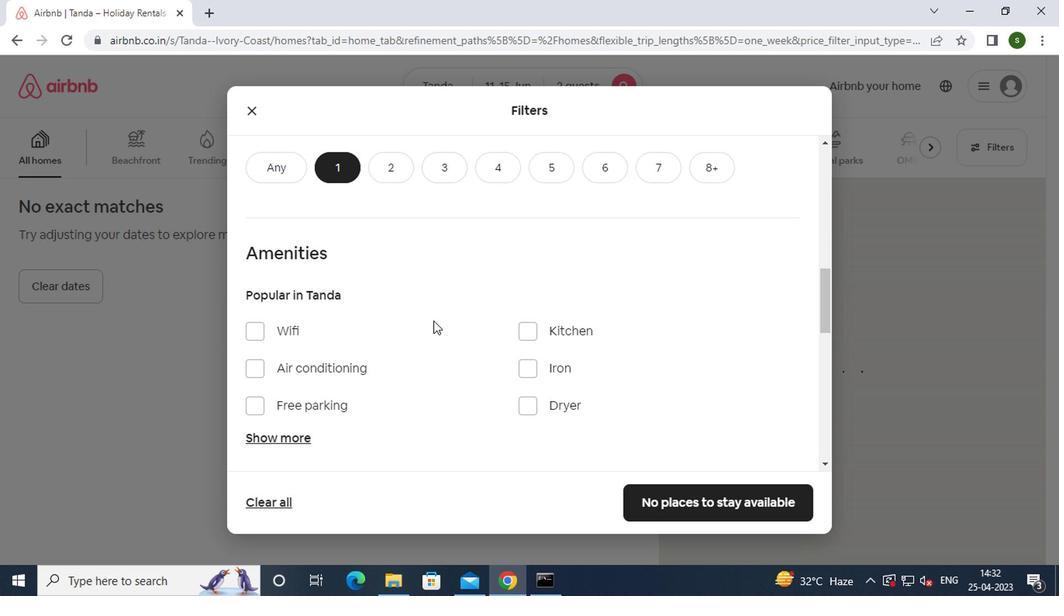 
Action: Mouse scrolled (430, 320) with delta (0, -1)
Screenshot: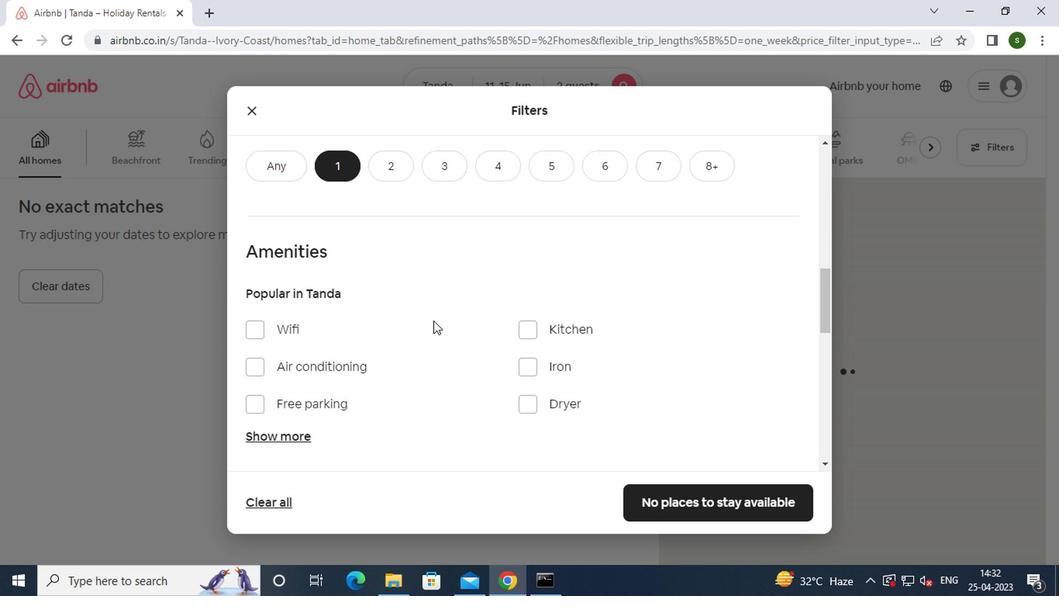 
Action: Mouse scrolled (430, 320) with delta (0, -1)
Screenshot: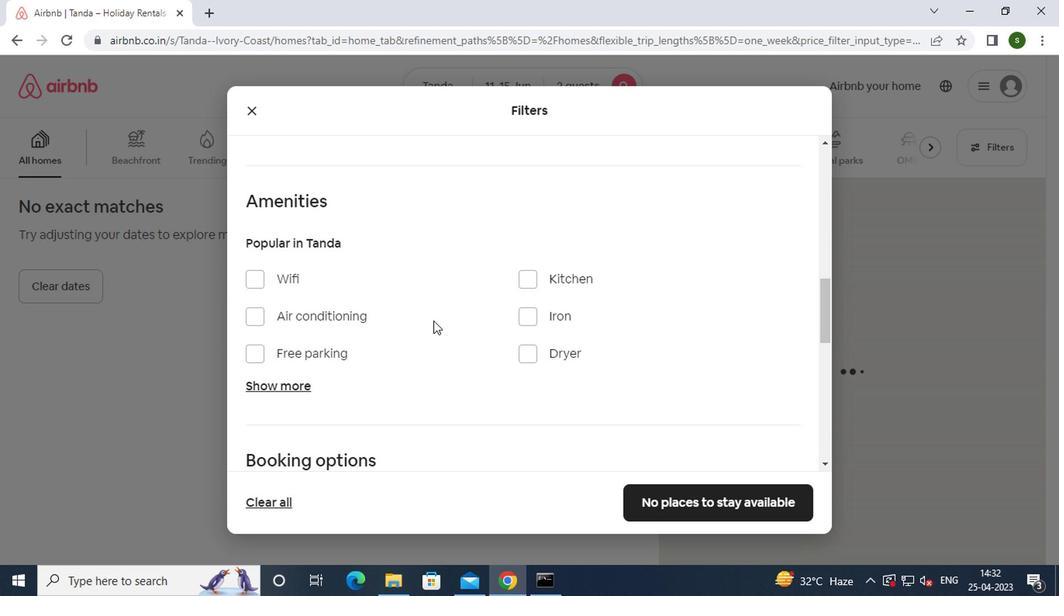 
Action: Mouse scrolled (430, 320) with delta (0, -1)
Screenshot: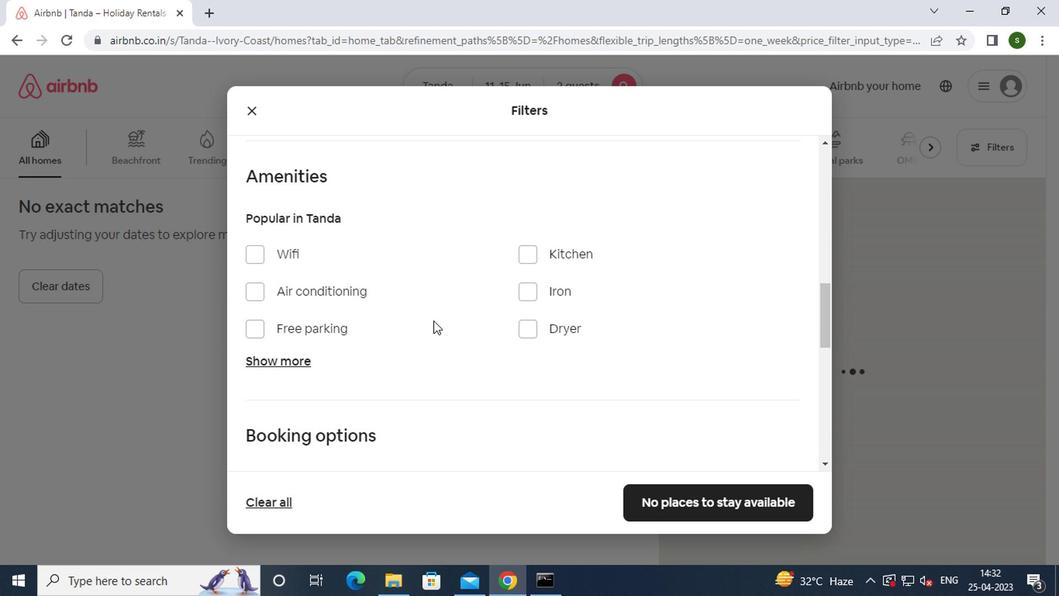 
Action: Mouse moved to (754, 312)
Screenshot: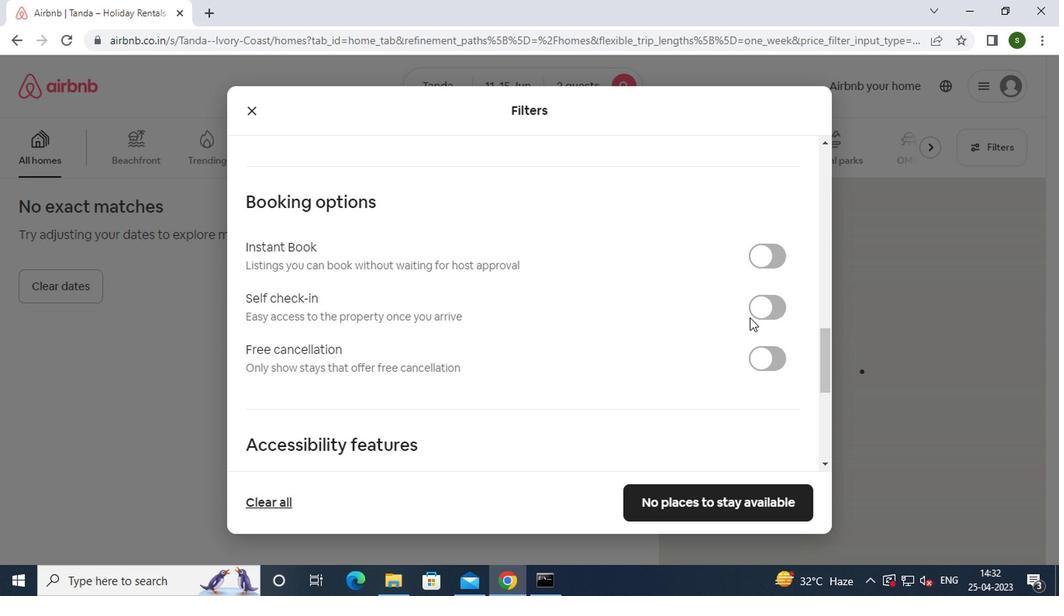 
Action: Mouse pressed left at (754, 312)
Screenshot: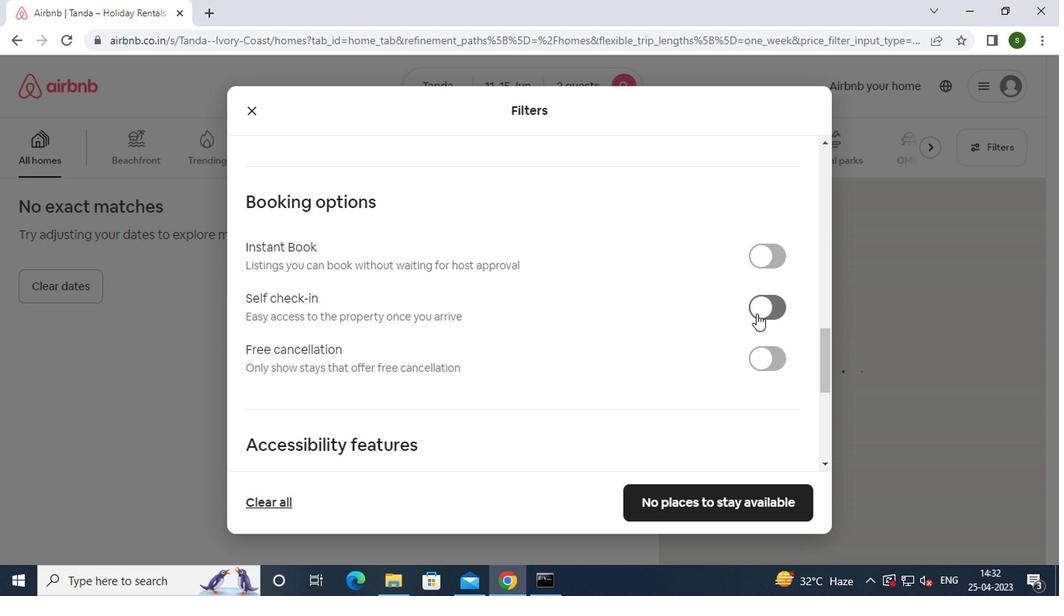 
Action: Mouse moved to (581, 319)
Screenshot: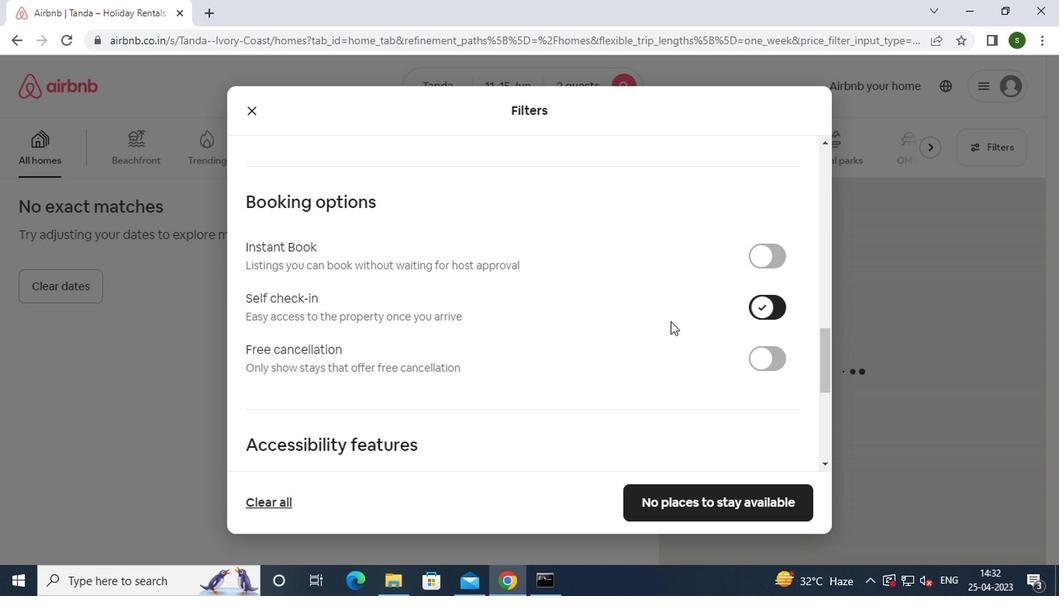 
Action: Mouse scrolled (581, 319) with delta (0, 0)
Screenshot: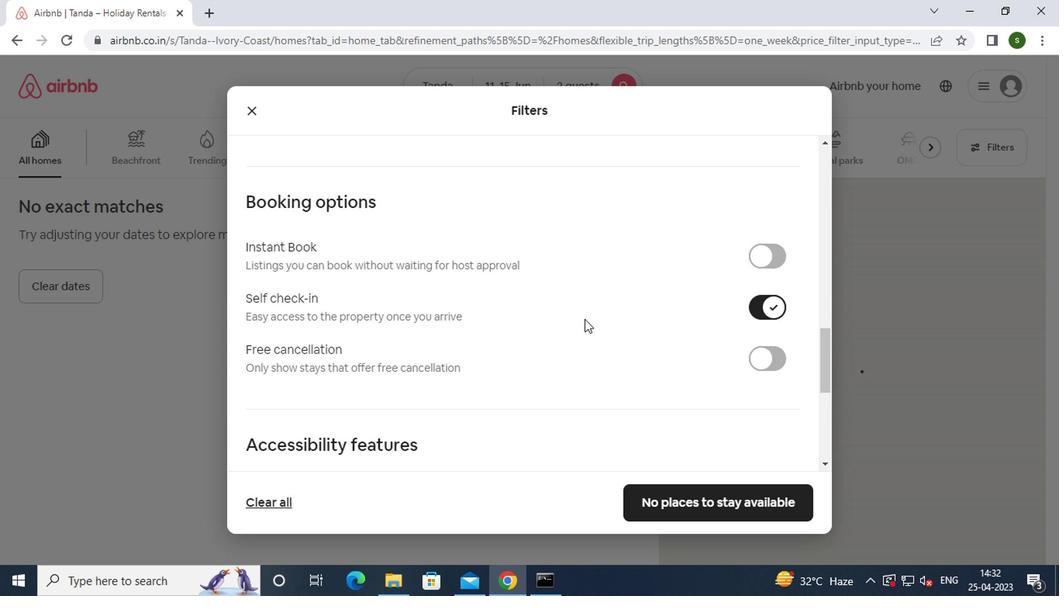 
Action: Mouse scrolled (581, 319) with delta (0, 0)
Screenshot: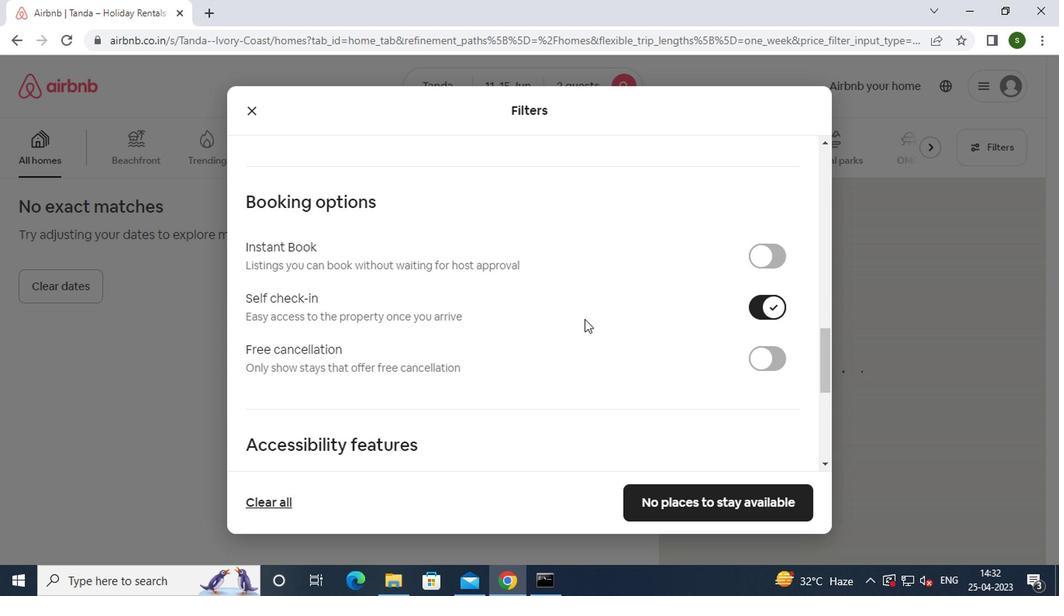 
Action: Mouse scrolled (581, 319) with delta (0, 0)
Screenshot: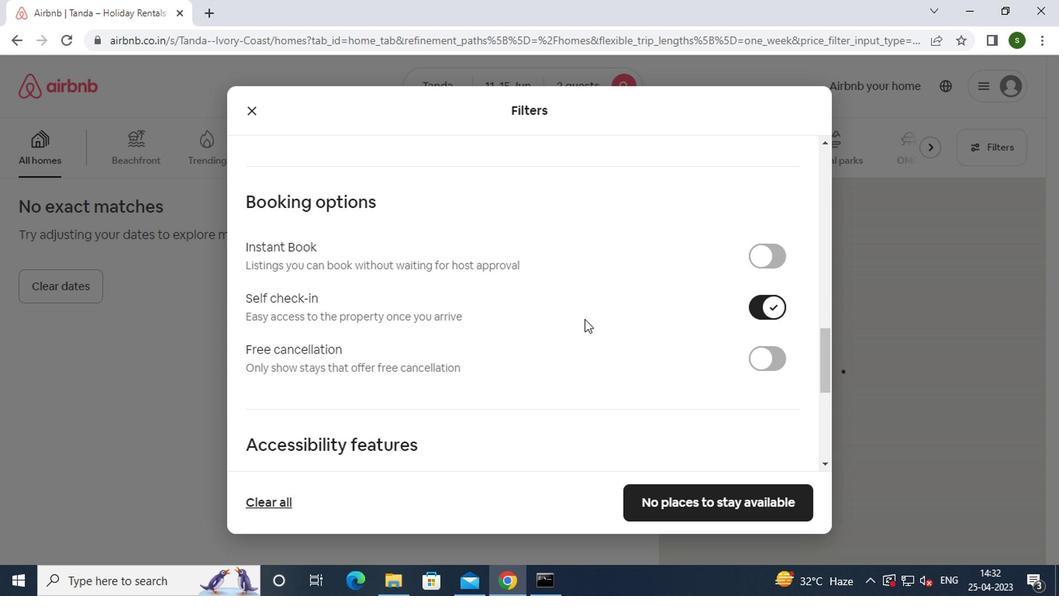 
Action: Mouse scrolled (581, 319) with delta (0, 0)
Screenshot: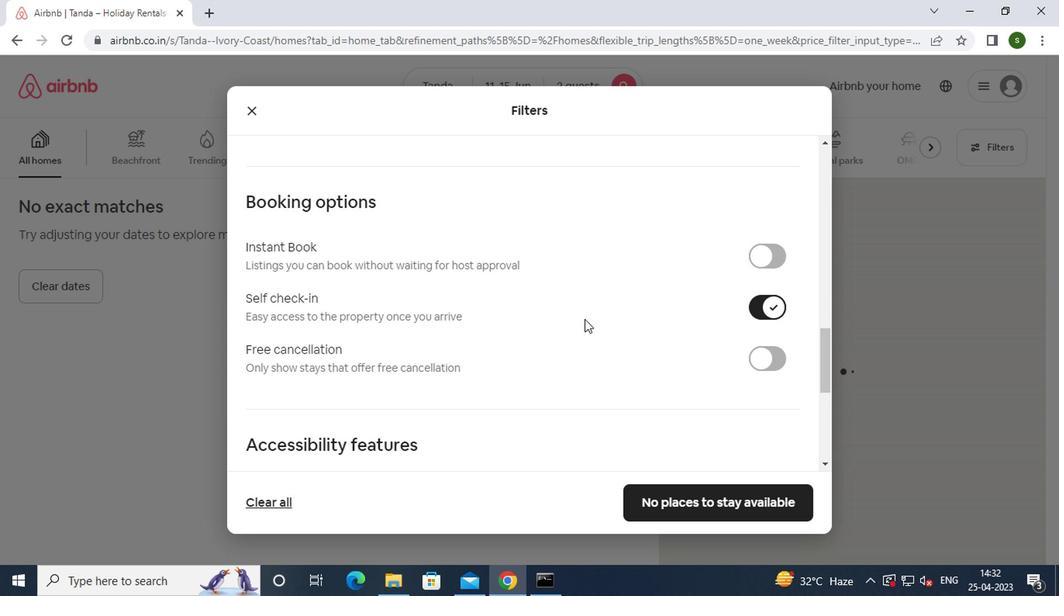 
Action: Mouse scrolled (581, 319) with delta (0, 0)
Screenshot: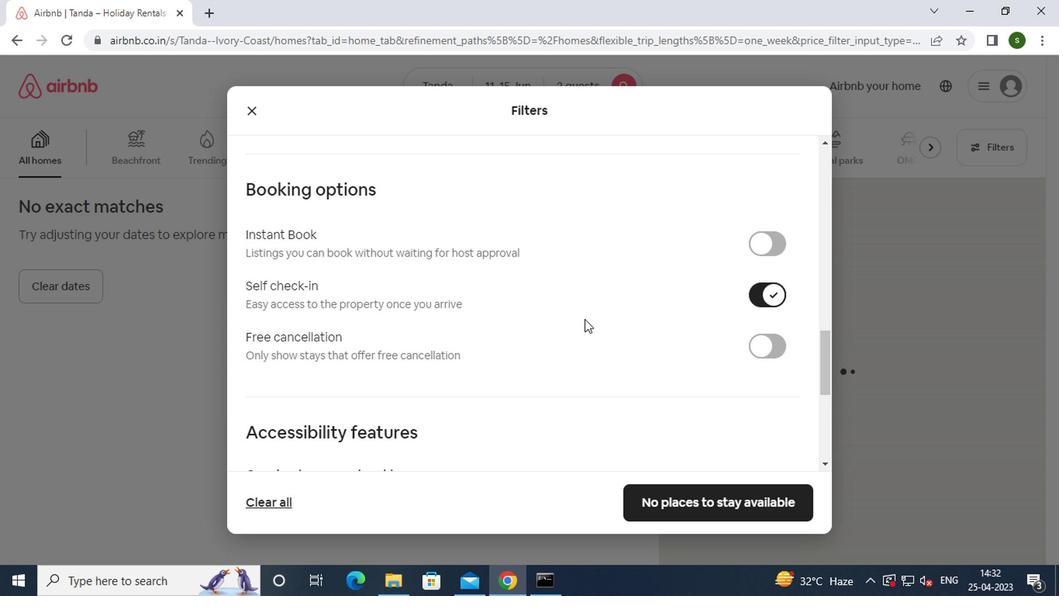 
Action: Mouse scrolled (581, 319) with delta (0, 0)
Screenshot: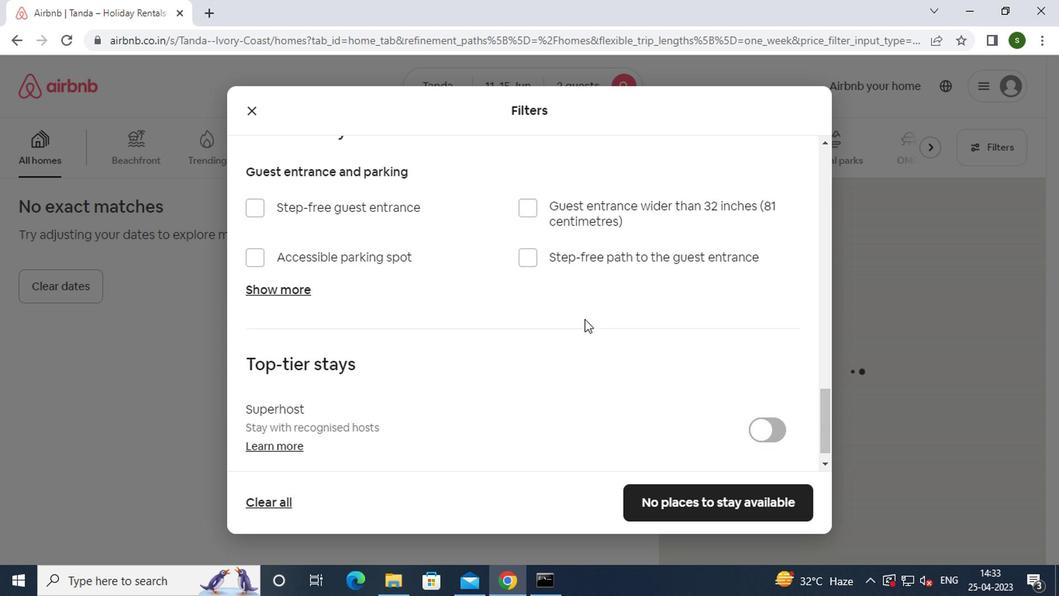 
Action: Mouse scrolled (581, 319) with delta (0, 0)
Screenshot: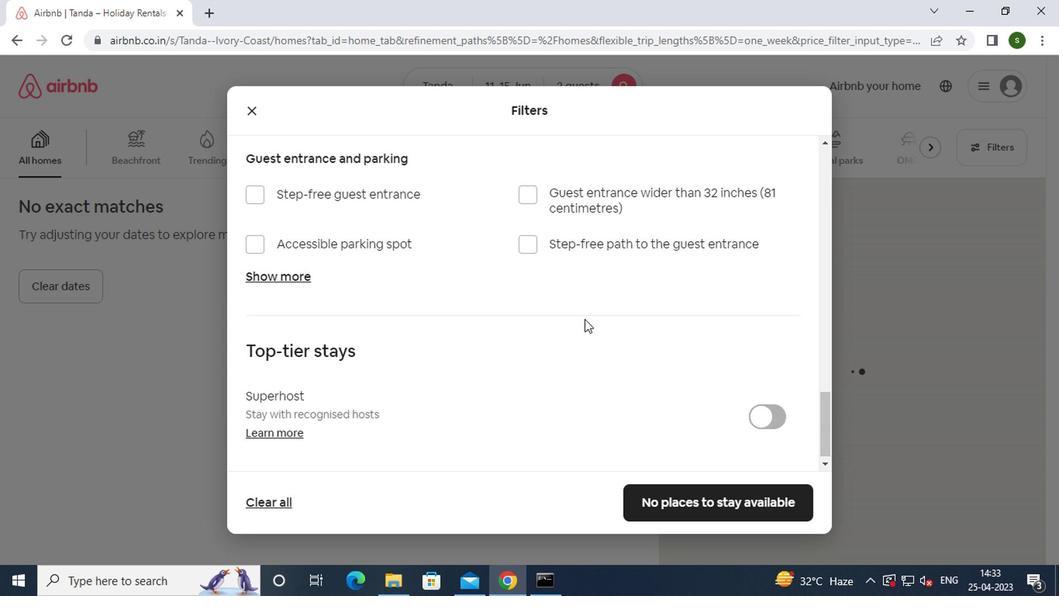 
Action: Mouse scrolled (581, 319) with delta (0, 0)
Screenshot: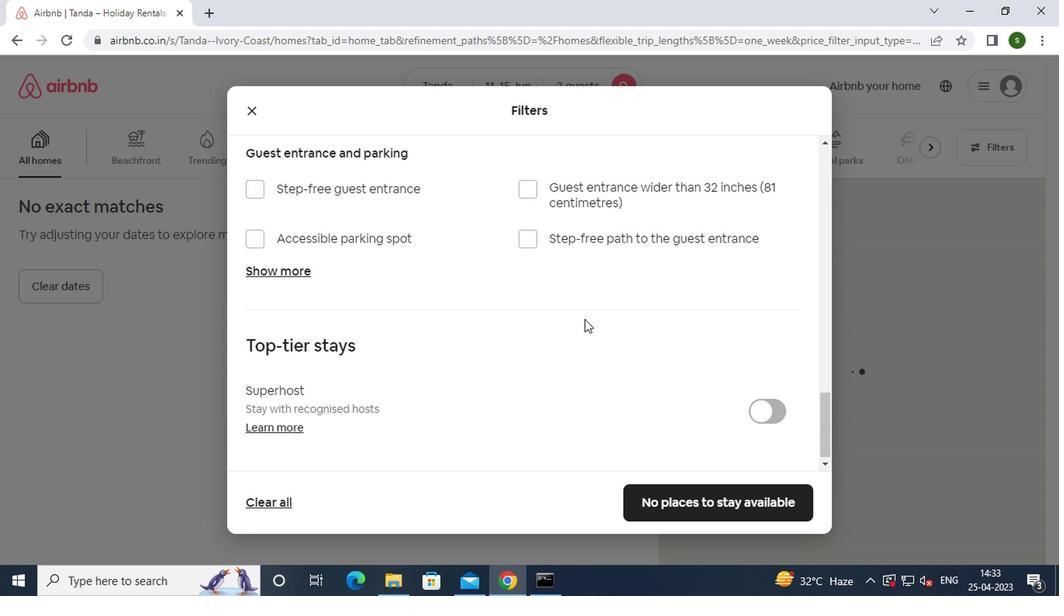 
Action: Mouse moved to (701, 502)
Screenshot: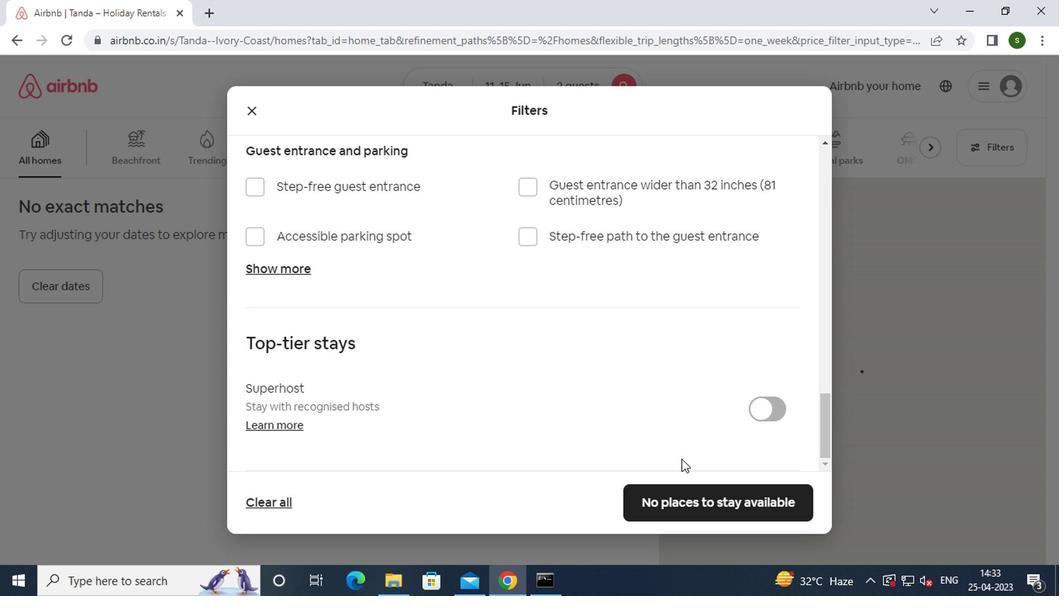 
Action: Mouse pressed left at (701, 502)
Screenshot: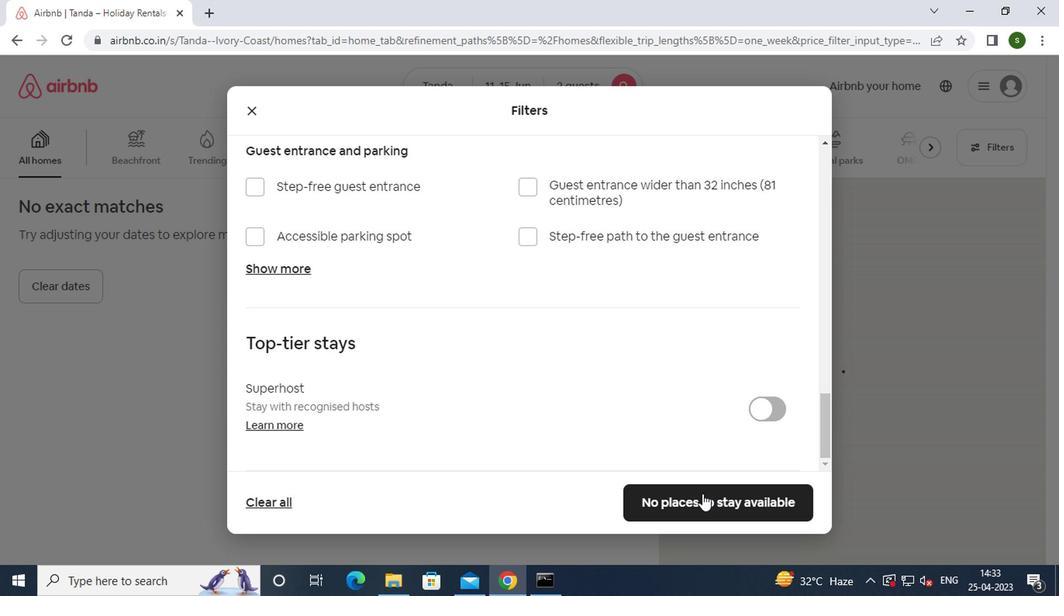 
Action: Mouse moved to (389, 322)
Screenshot: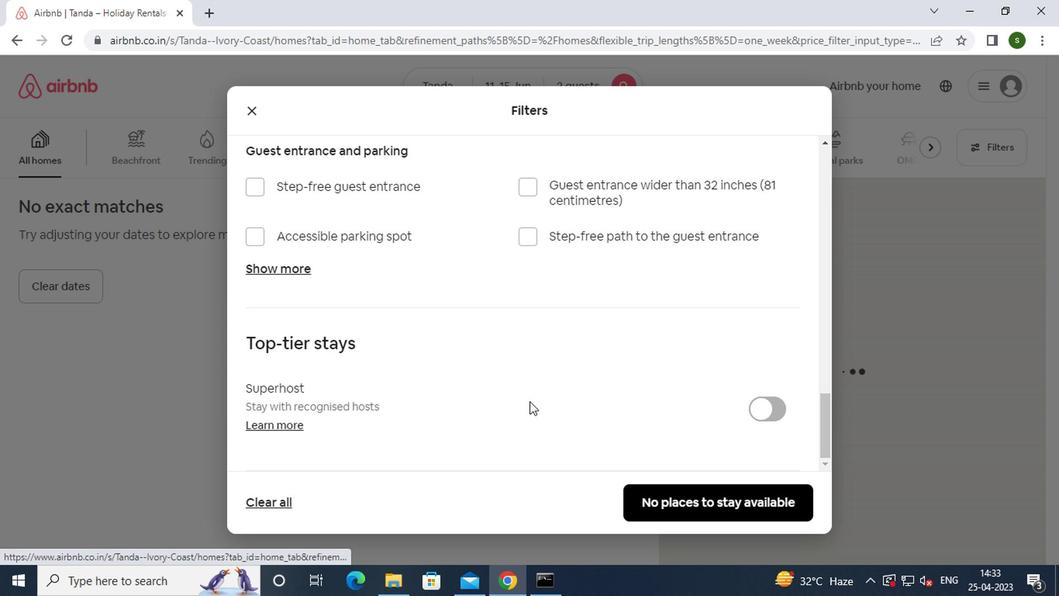 
